 Task: Search one way flight ticket for 1 adult, 1 child, 1 infant in seat in premium economy from Los Angeles: Los Angeles International Airport to Indianapolis: Indianapolis International Airport on 8-5-2023. Choice of flights is Westjet. Number of bags: 2 checked bags. Price is upto 71000. Outbound departure time preference is 20:00.
Action: Mouse moved to (356, 139)
Screenshot: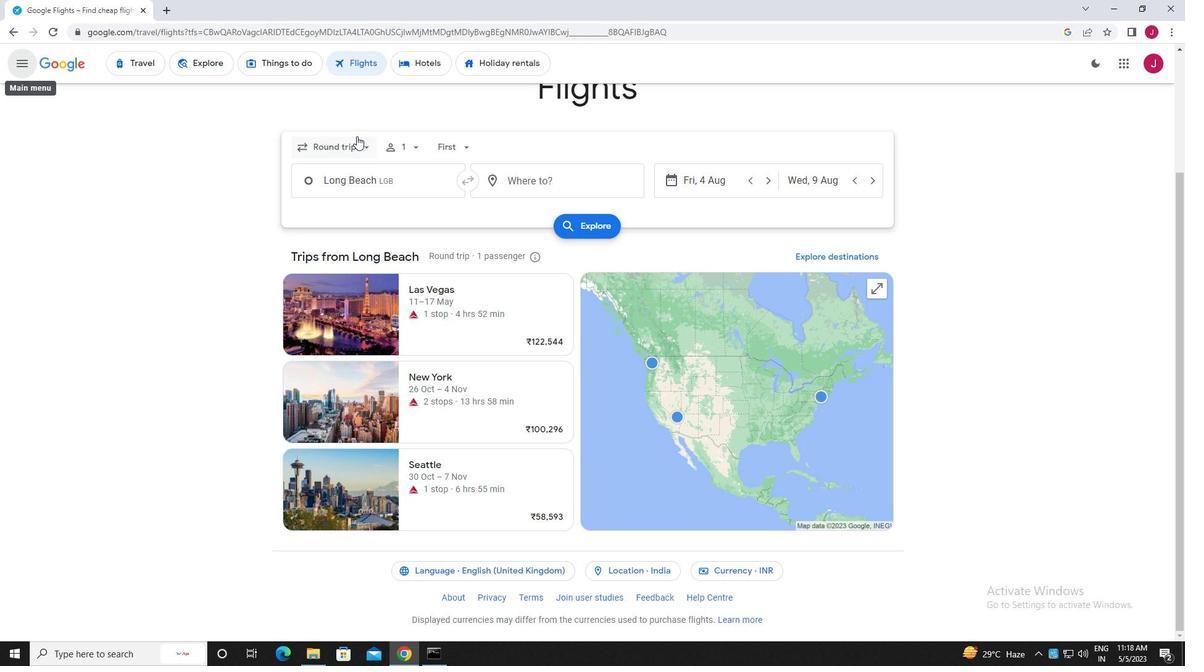 
Action: Mouse pressed left at (356, 139)
Screenshot: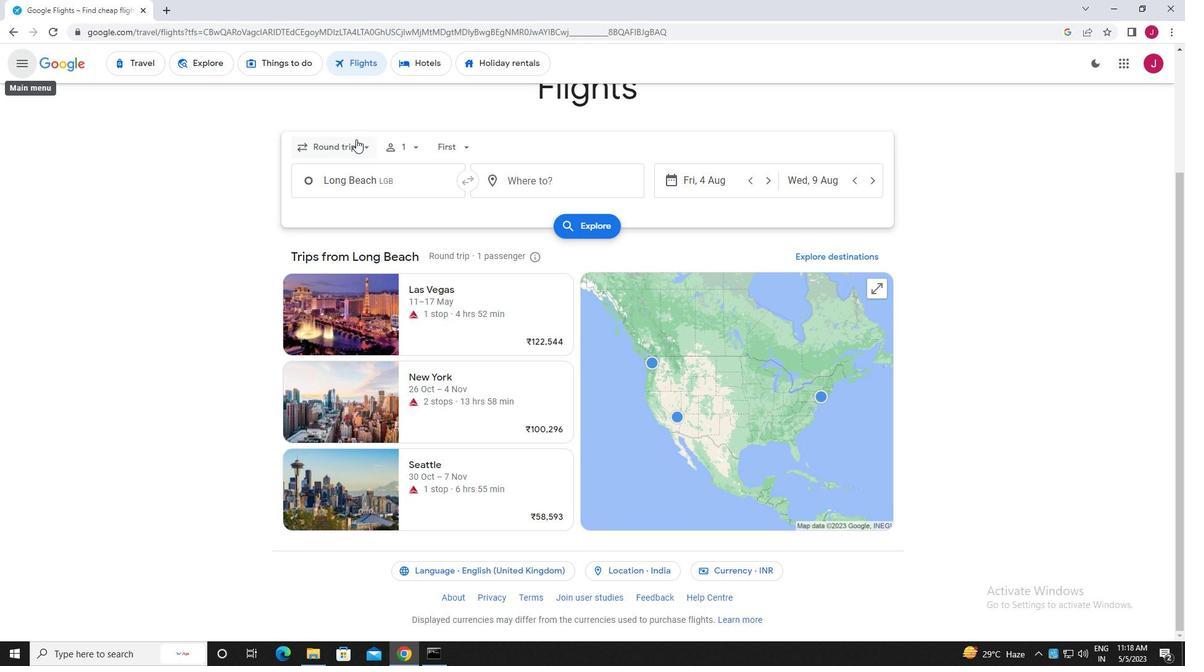 
Action: Mouse moved to (350, 203)
Screenshot: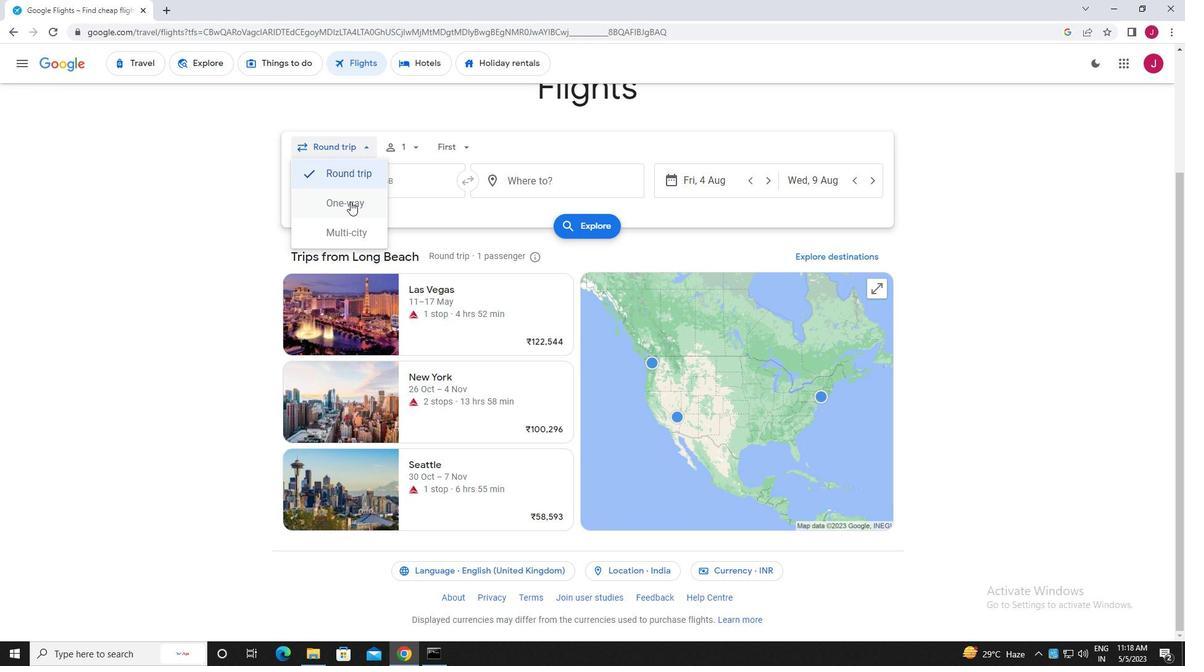 
Action: Mouse pressed left at (350, 203)
Screenshot: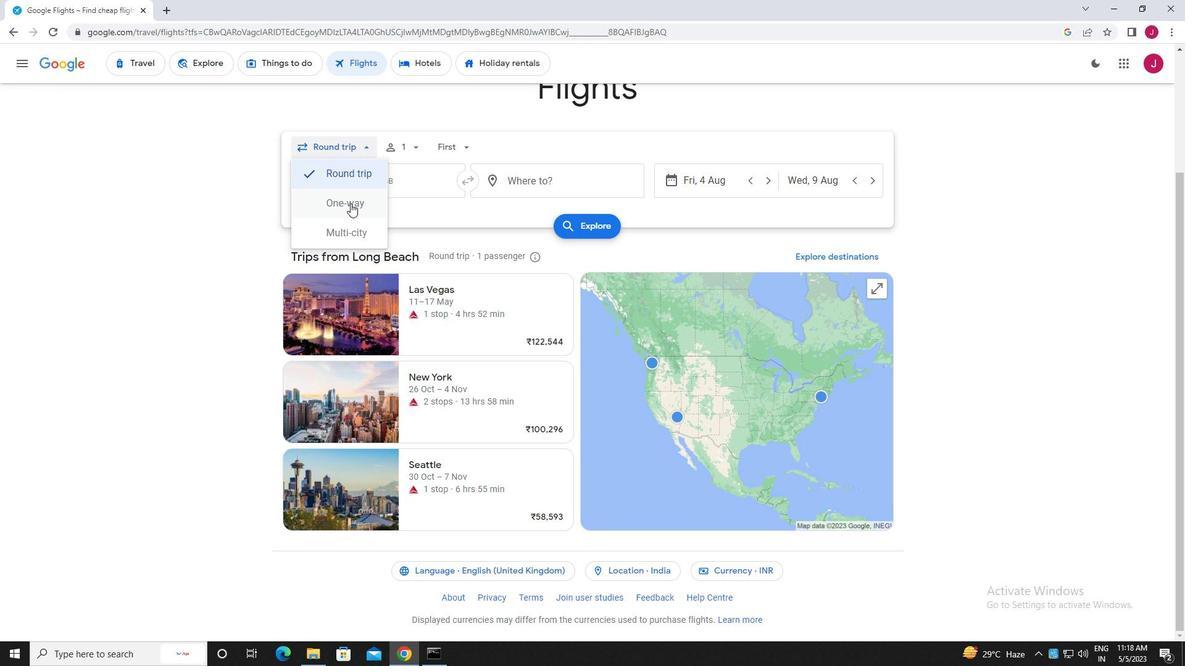 
Action: Mouse moved to (411, 145)
Screenshot: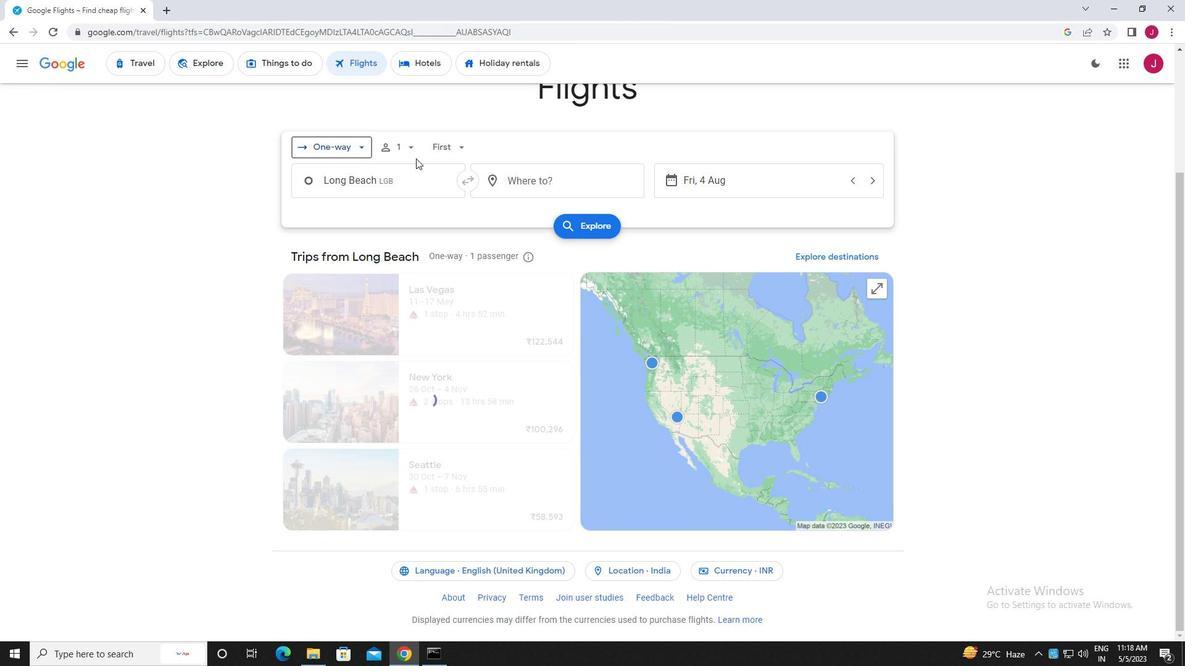 
Action: Mouse pressed left at (411, 145)
Screenshot: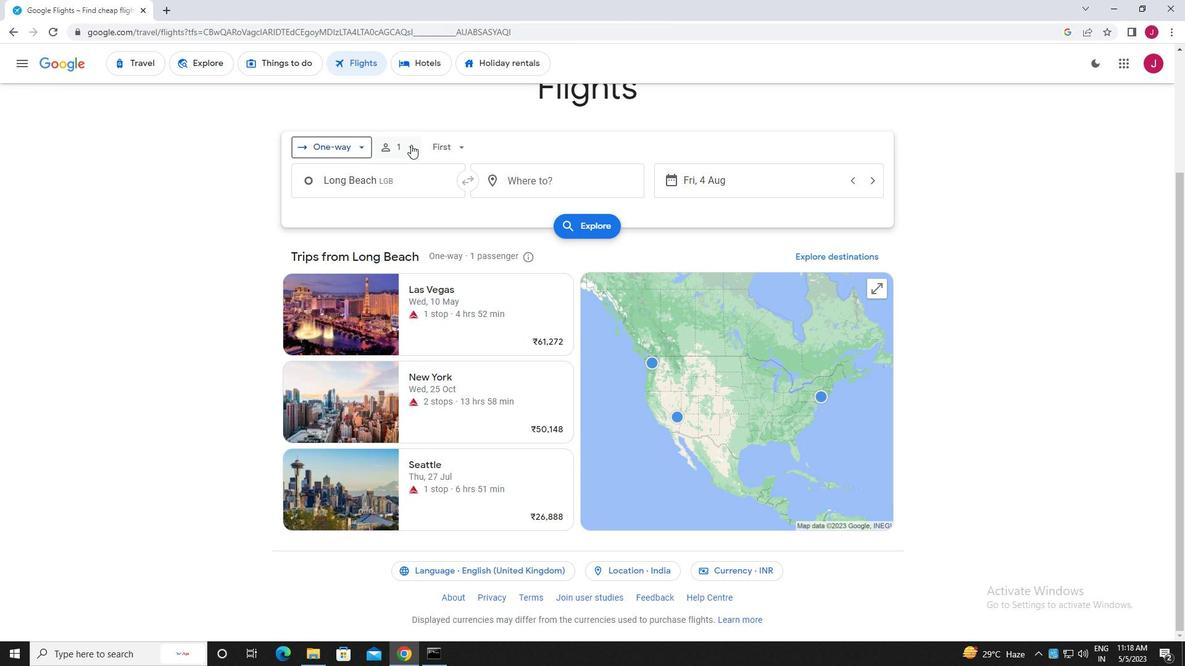 
Action: Mouse moved to (500, 211)
Screenshot: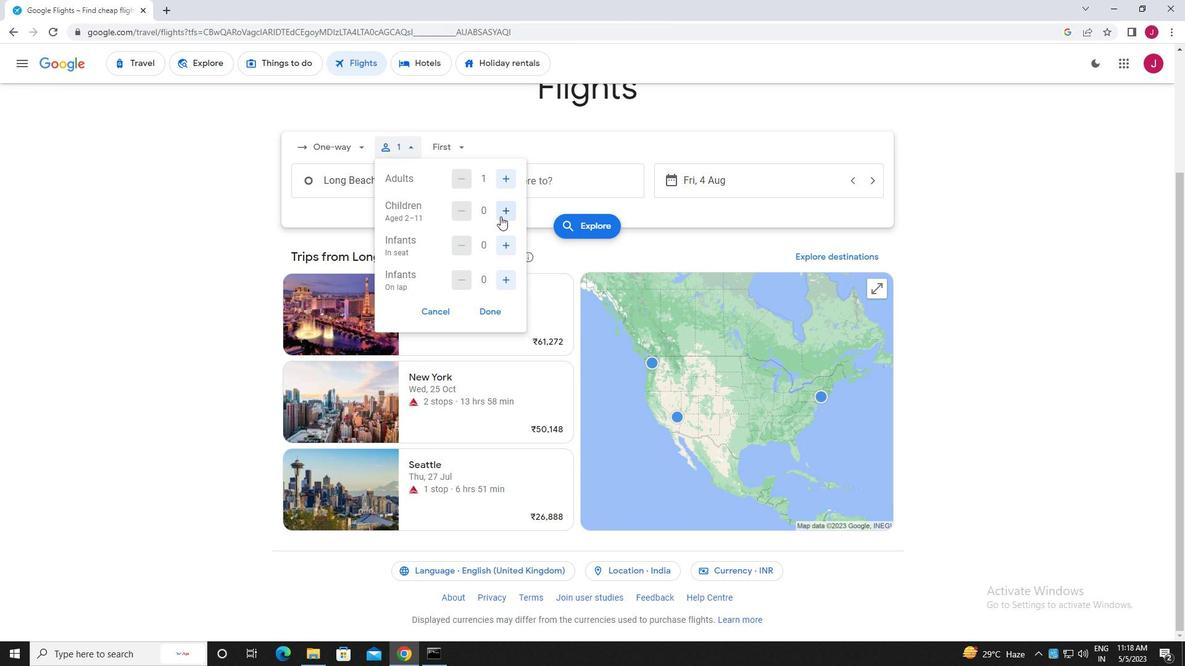 
Action: Mouse pressed left at (500, 211)
Screenshot: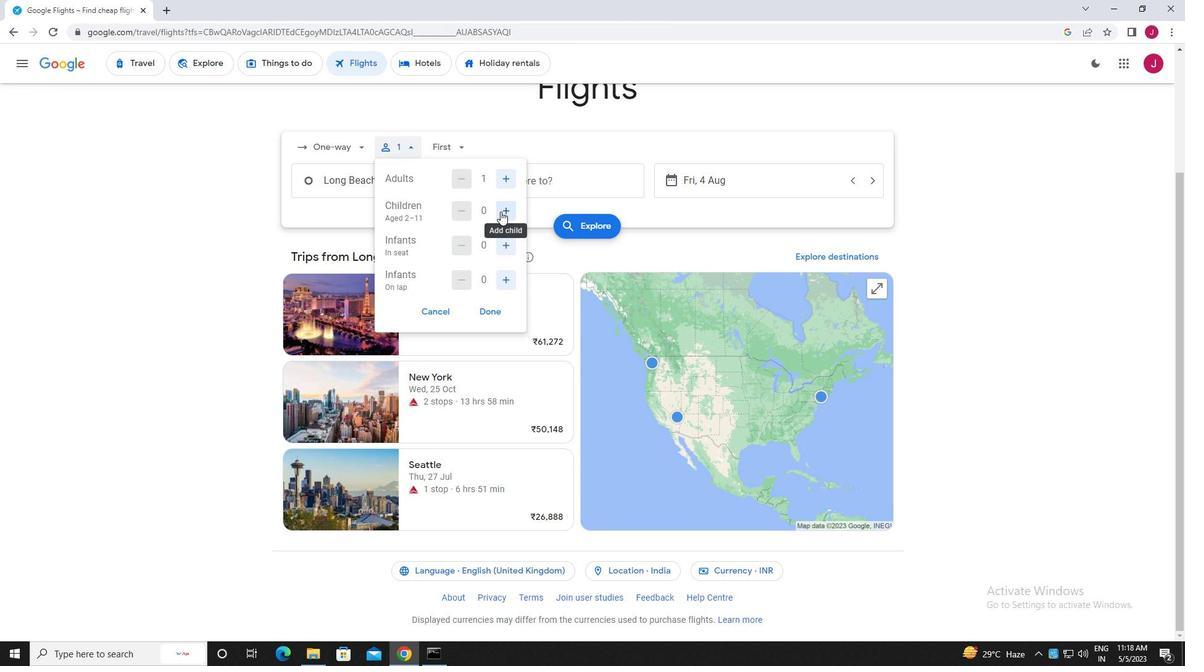 
Action: Mouse moved to (507, 245)
Screenshot: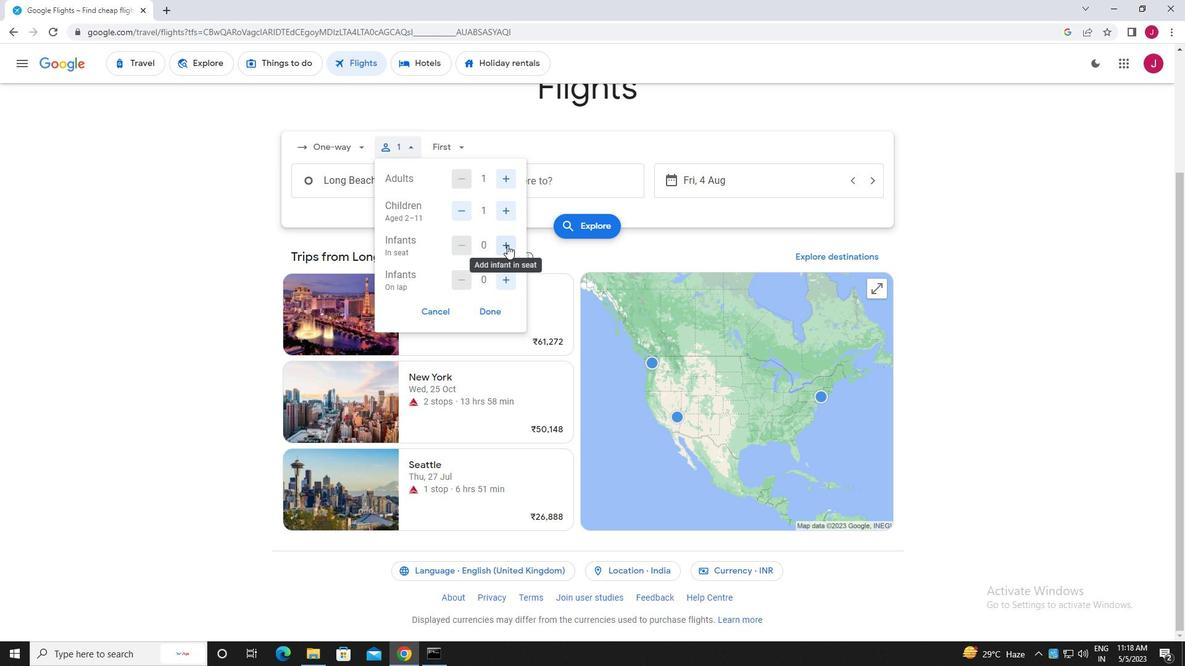 
Action: Mouse pressed left at (507, 245)
Screenshot: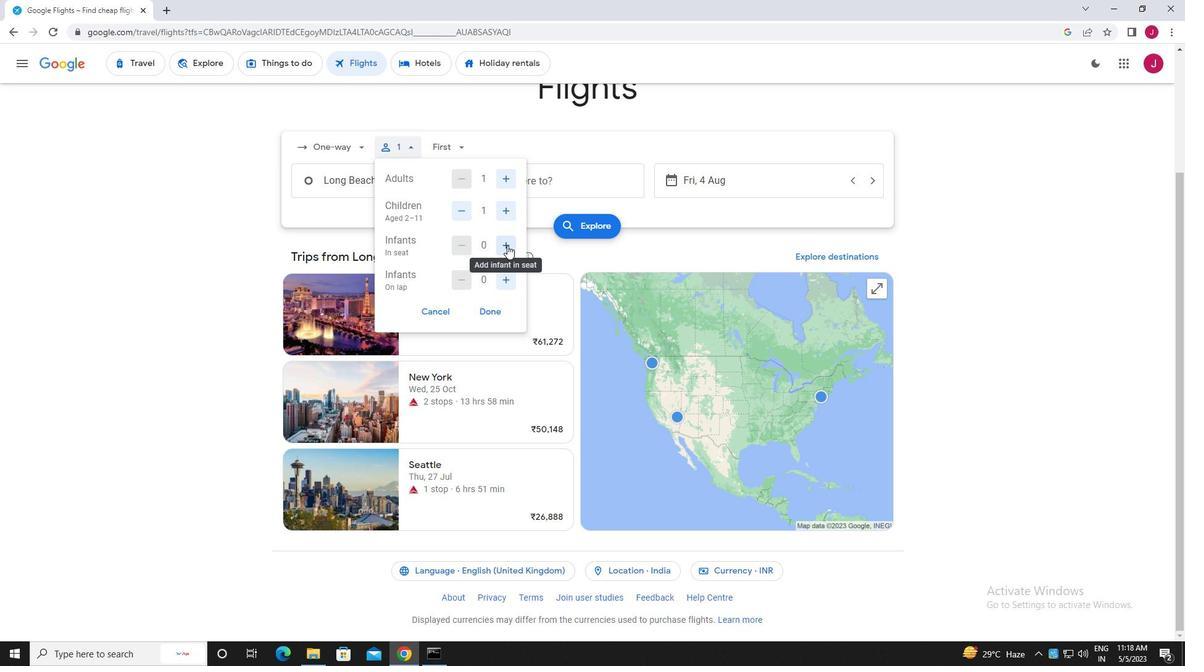 
Action: Mouse moved to (491, 306)
Screenshot: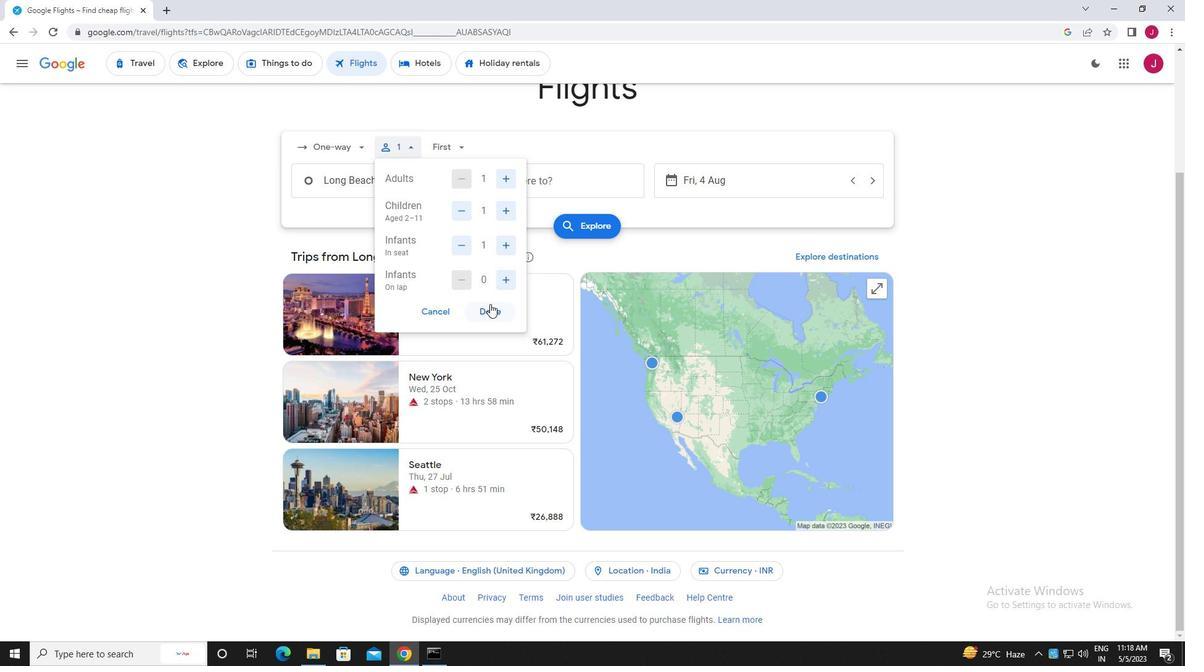
Action: Mouse pressed left at (491, 306)
Screenshot: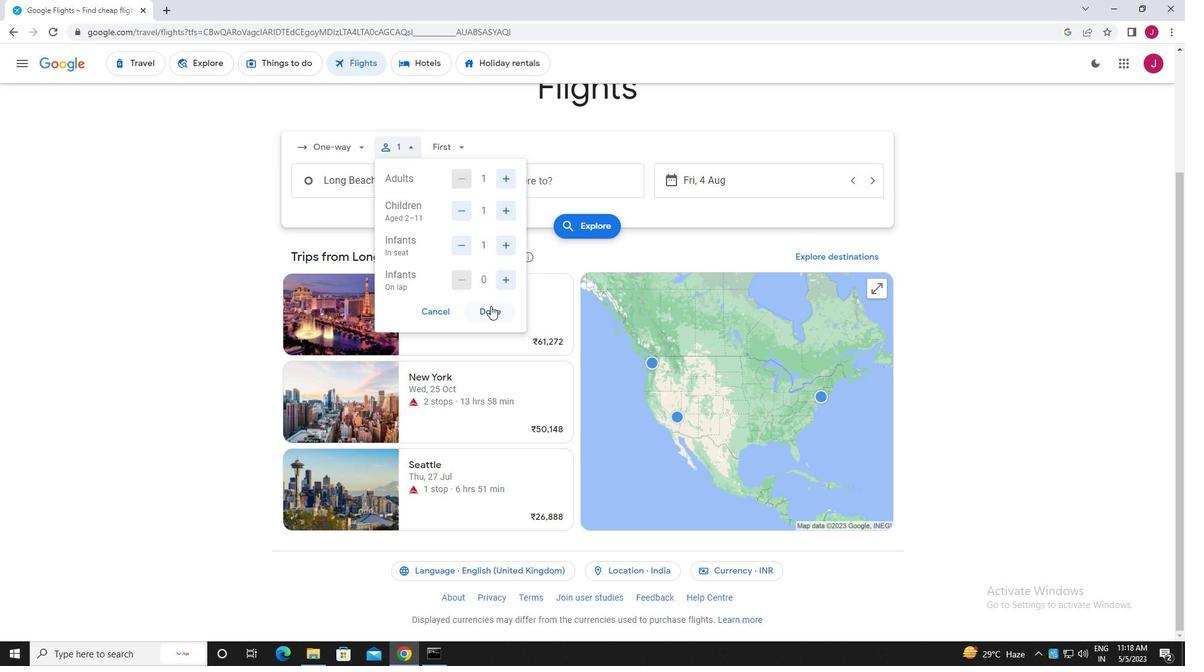 
Action: Mouse moved to (443, 151)
Screenshot: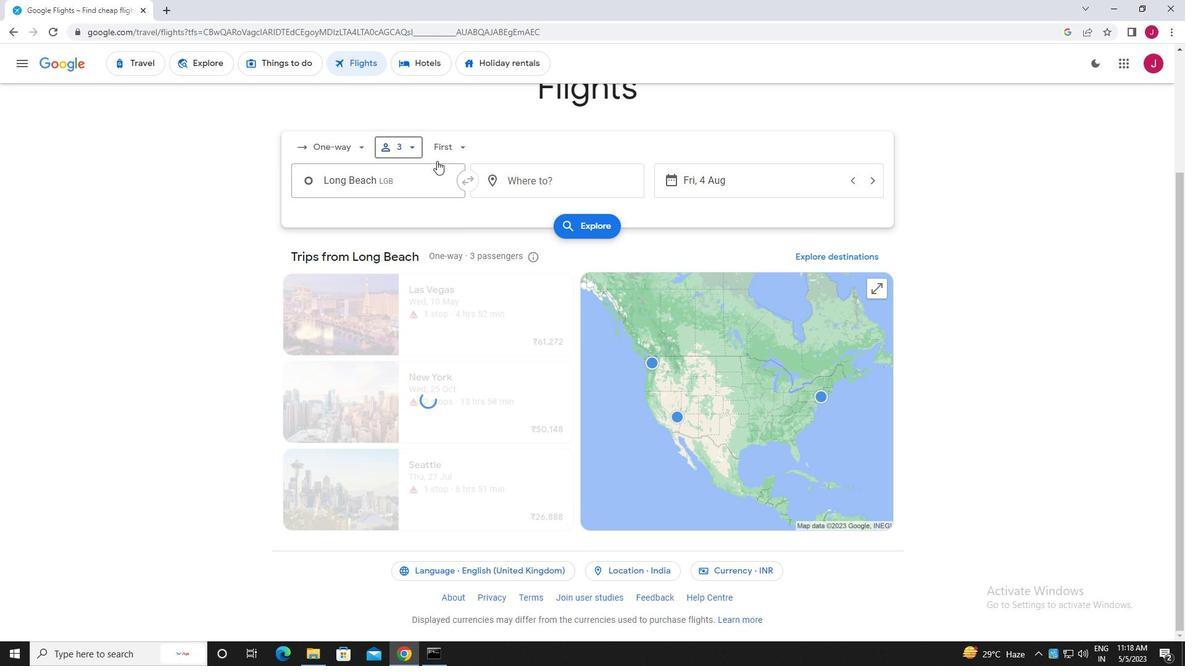 
Action: Mouse pressed left at (443, 151)
Screenshot: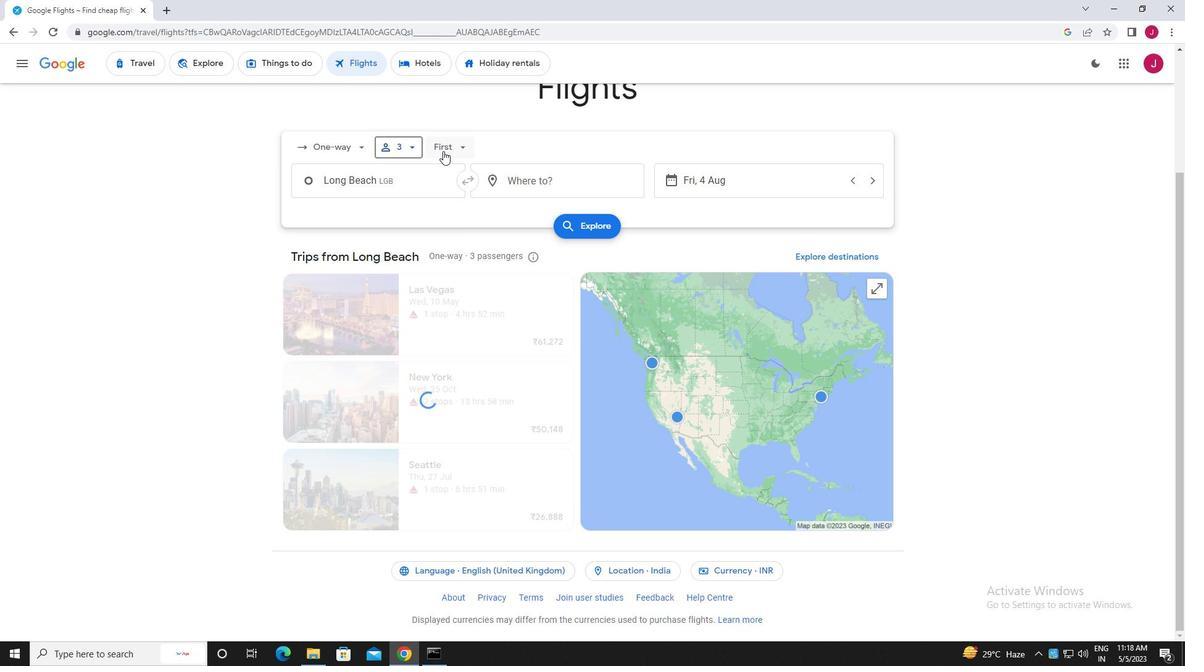
Action: Mouse moved to (477, 208)
Screenshot: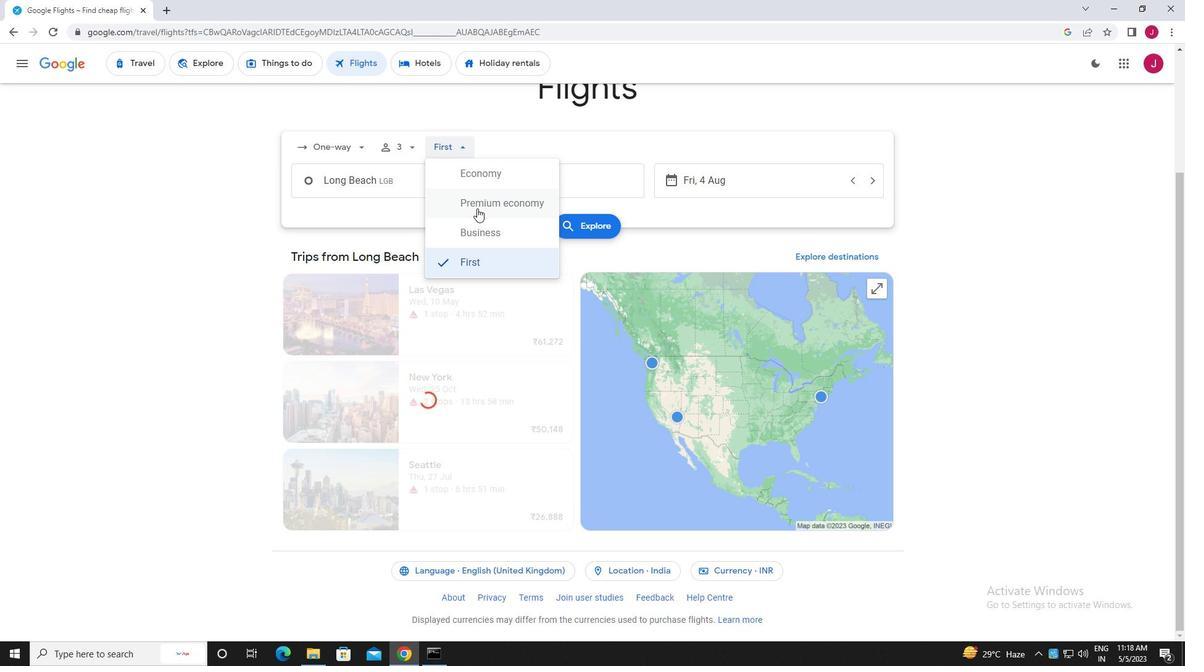 
Action: Mouse pressed left at (477, 208)
Screenshot: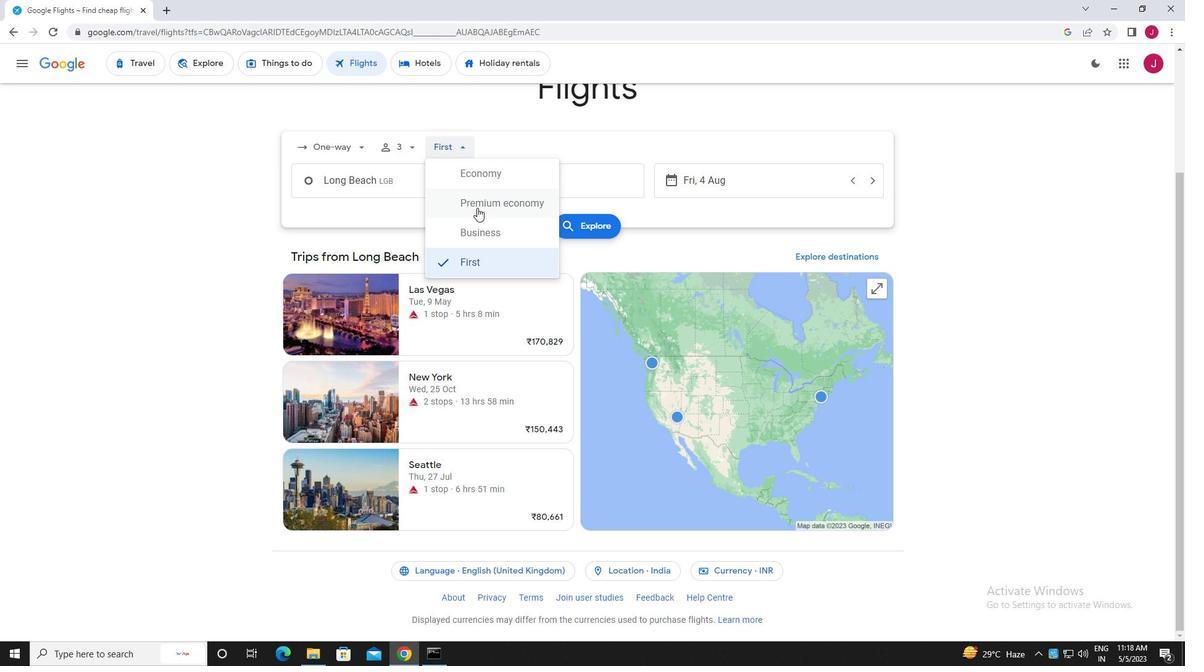 
Action: Mouse moved to (376, 179)
Screenshot: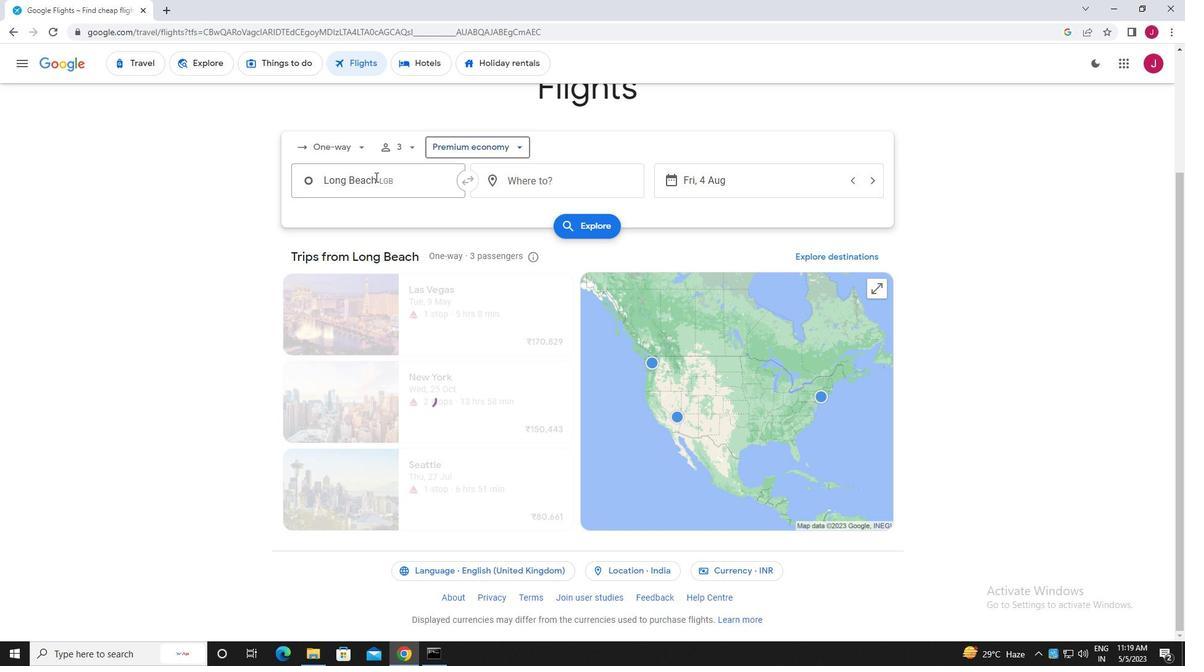 
Action: Mouse pressed left at (376, 179)
Screenshot: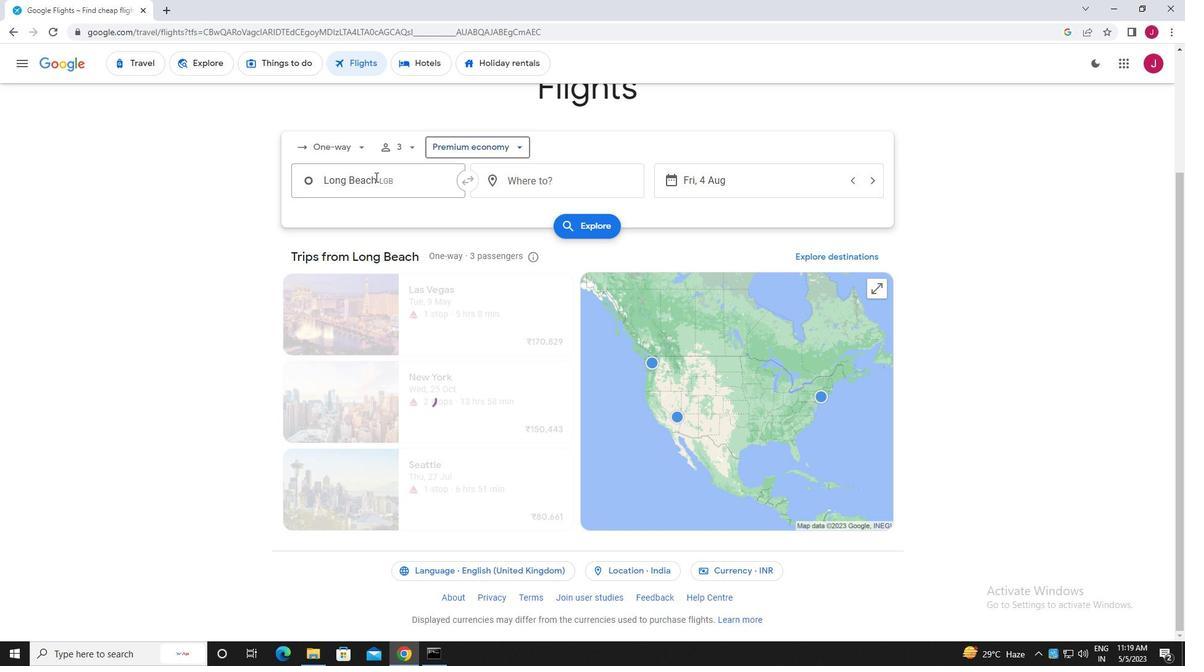 
Action: Mouse moved to (375, 180)
Screenshot: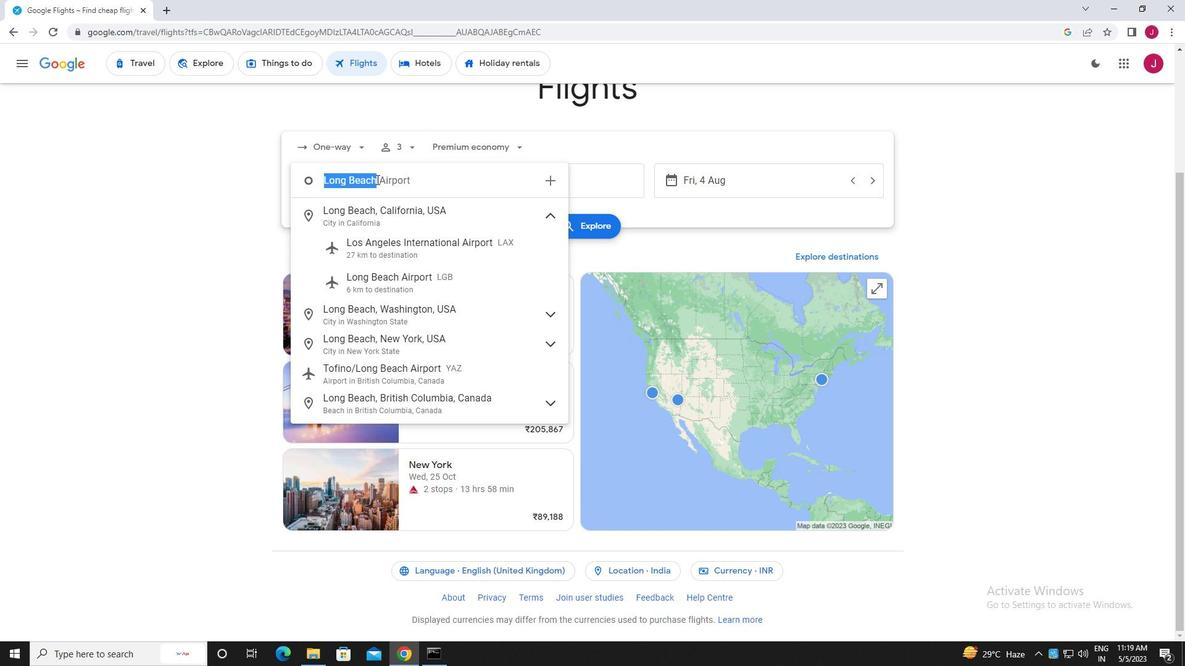 
Action: Key pressed los<Key.space>angles
Screenshot: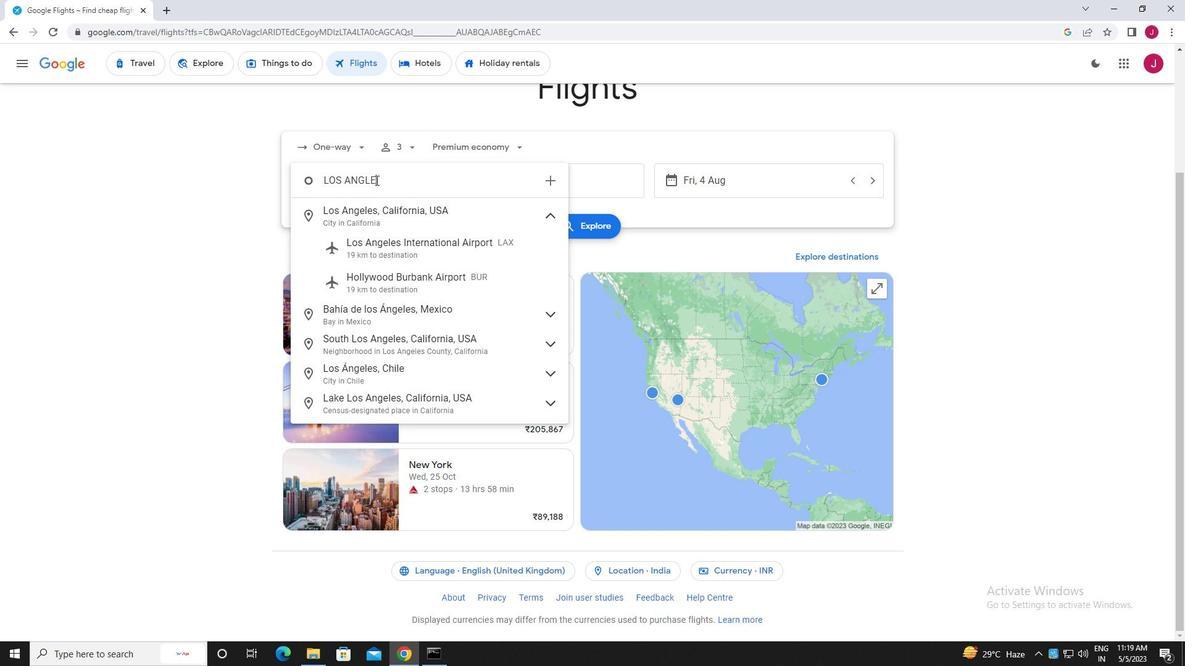 
Action: Mouse moved to (430, 249)
Screenshot: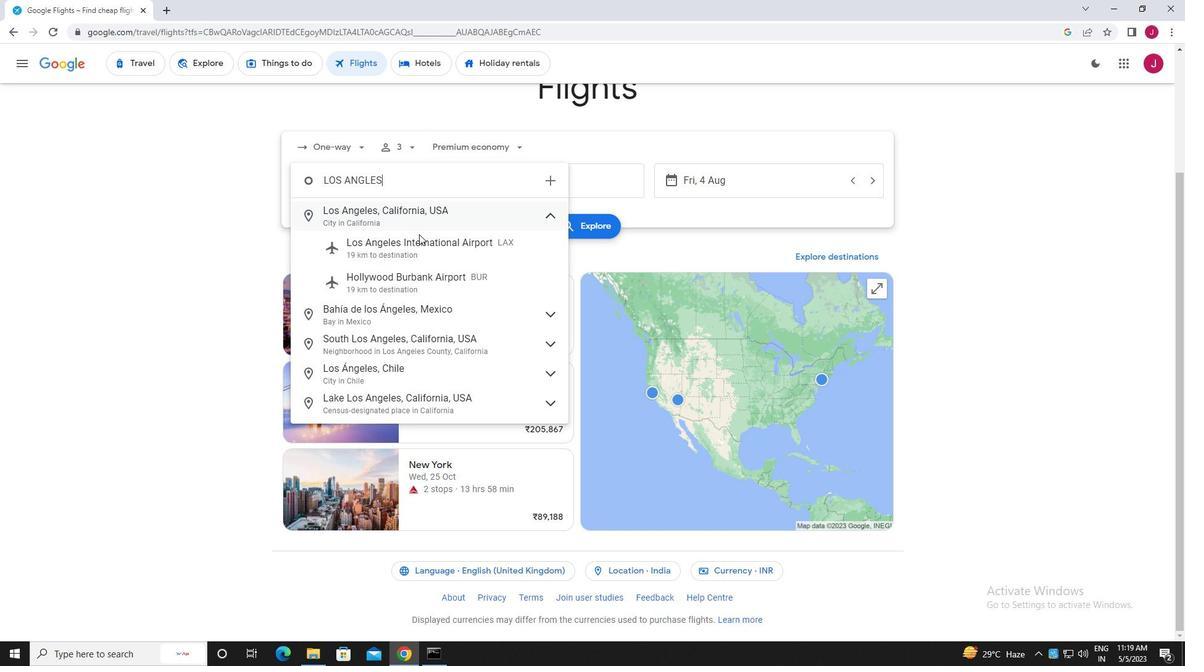 
Action: Mouse pressed left at (430, 249)
Screenshot: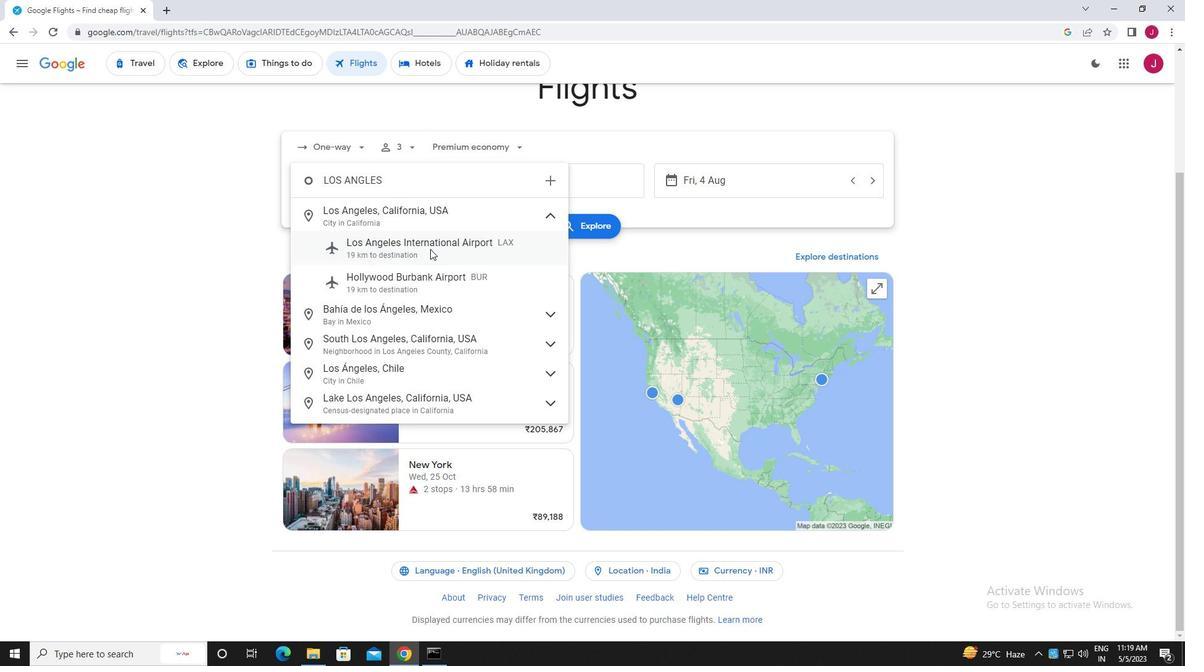 
Action: Mouse moved to (564, 181)
Screenshot: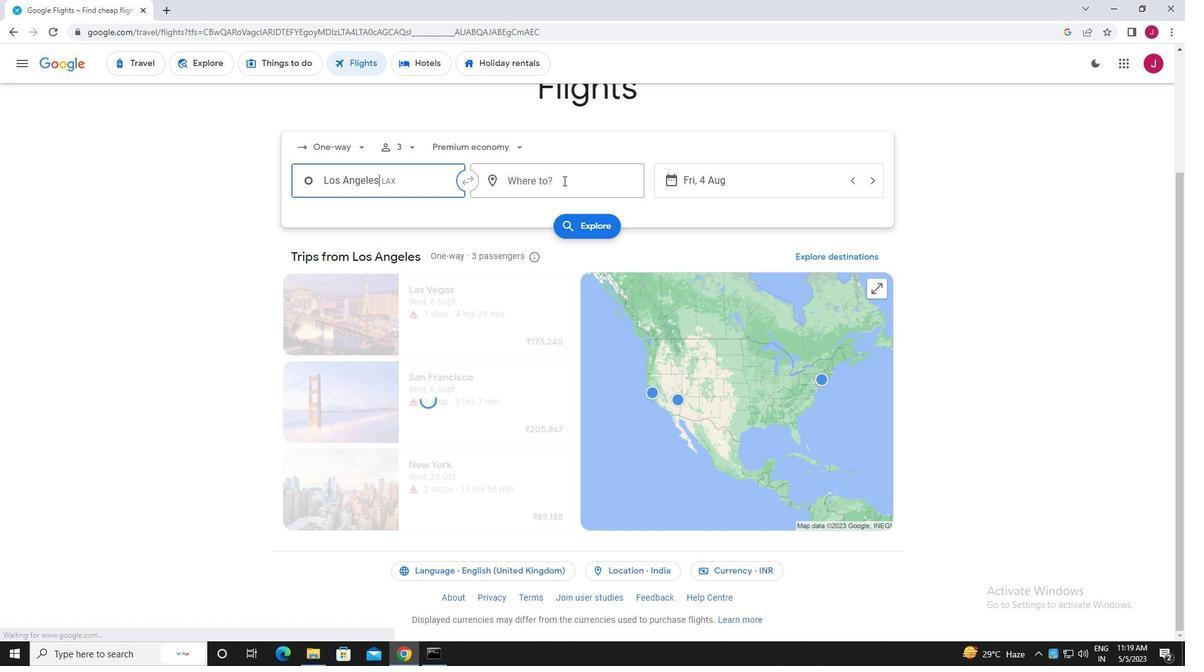 
Action: Mouse pressed left at (564, 181)
Screenshot: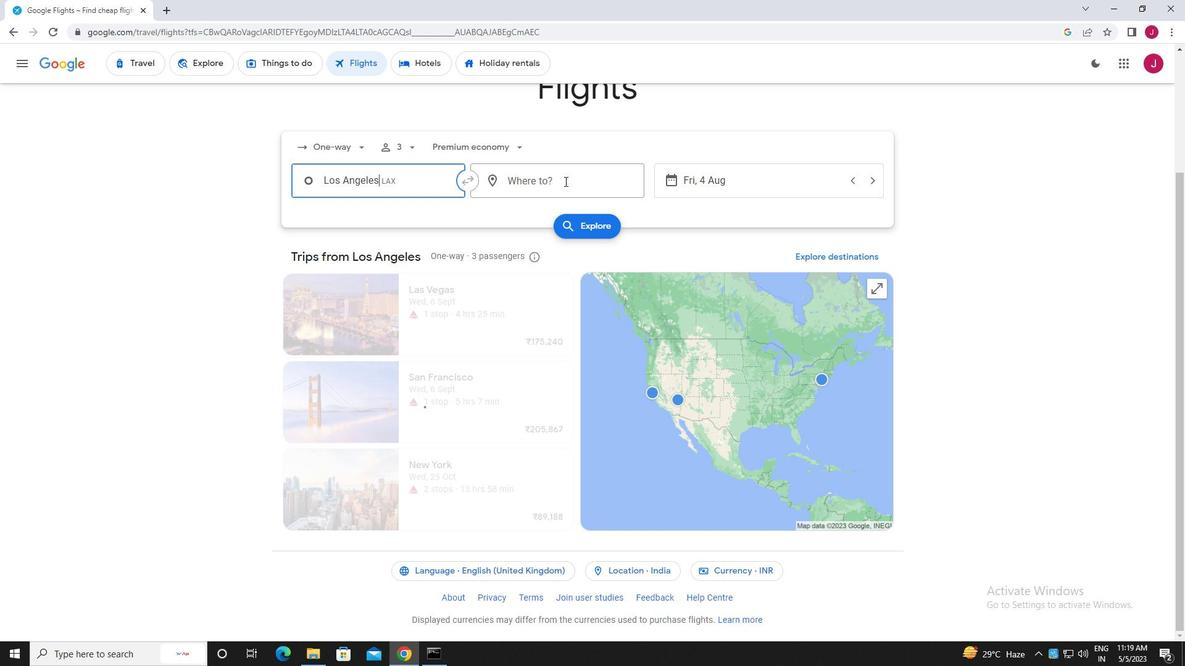 
Action: Key pressed raleigh
Screenshot: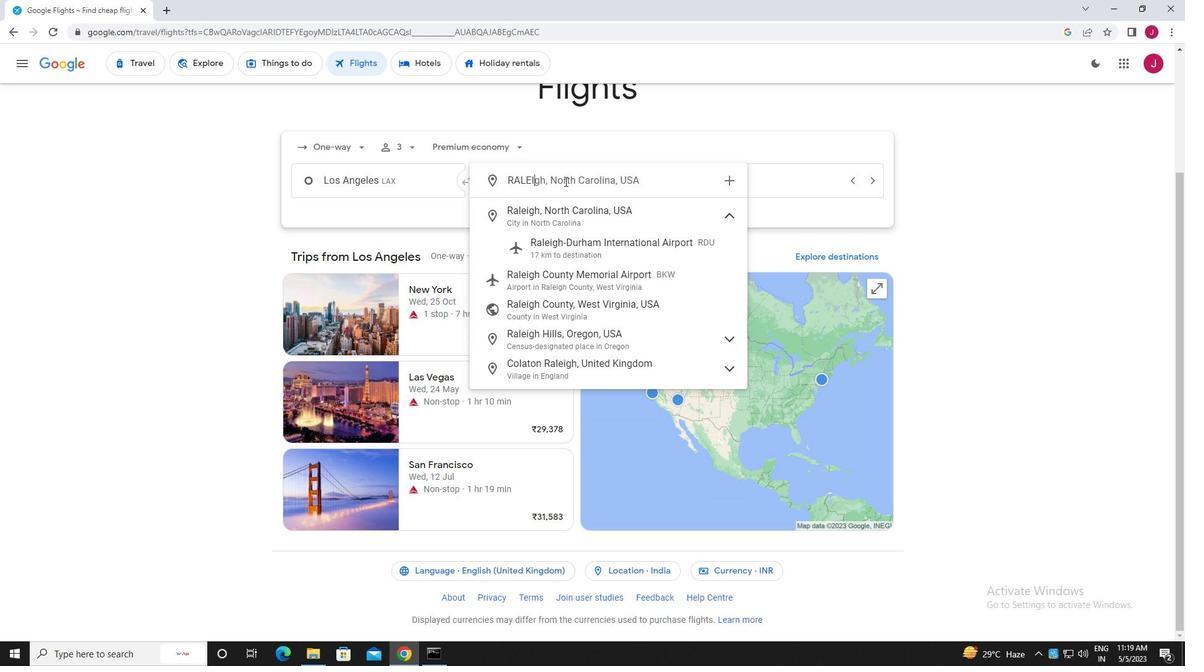 
Action: Mouse moved to (587, 248)
Screenshot: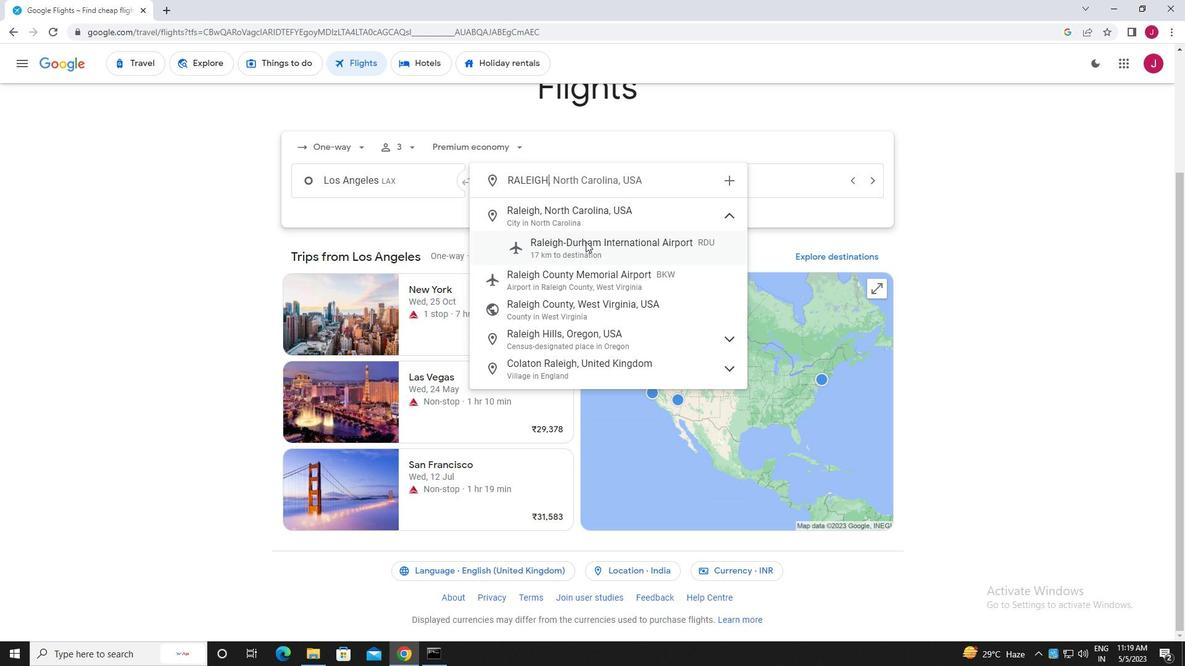 
Action: Mouse pressed left at (587, 248)
Screenshot: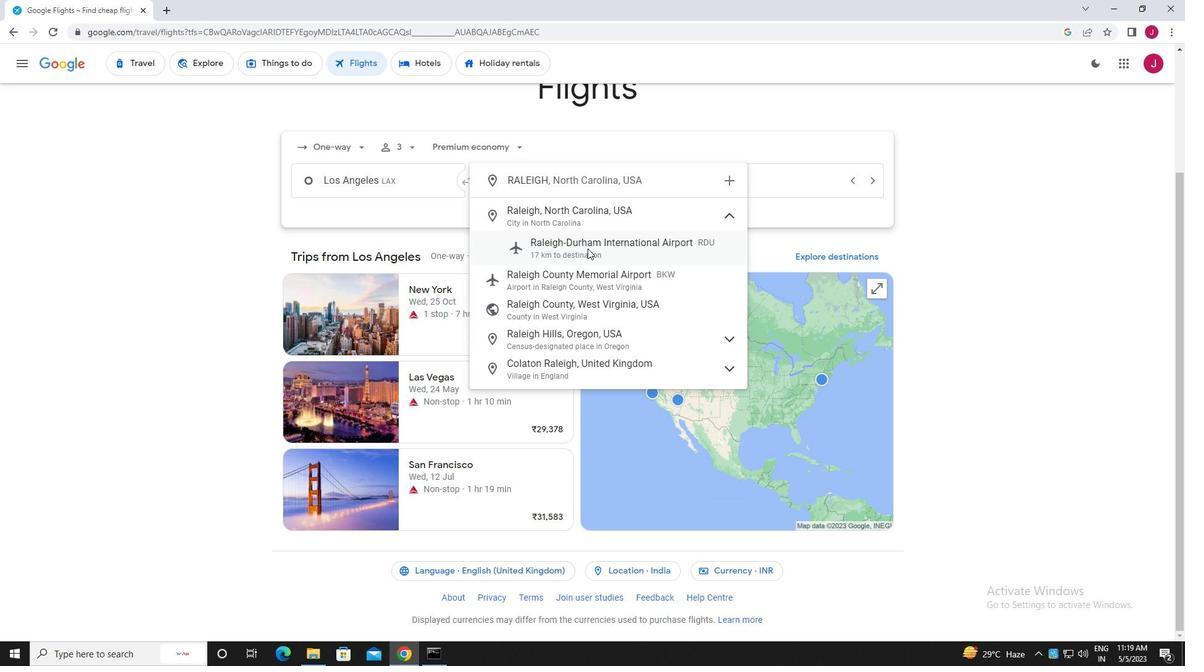 
Action: Mouse moved to (715, 185)
Screenshot: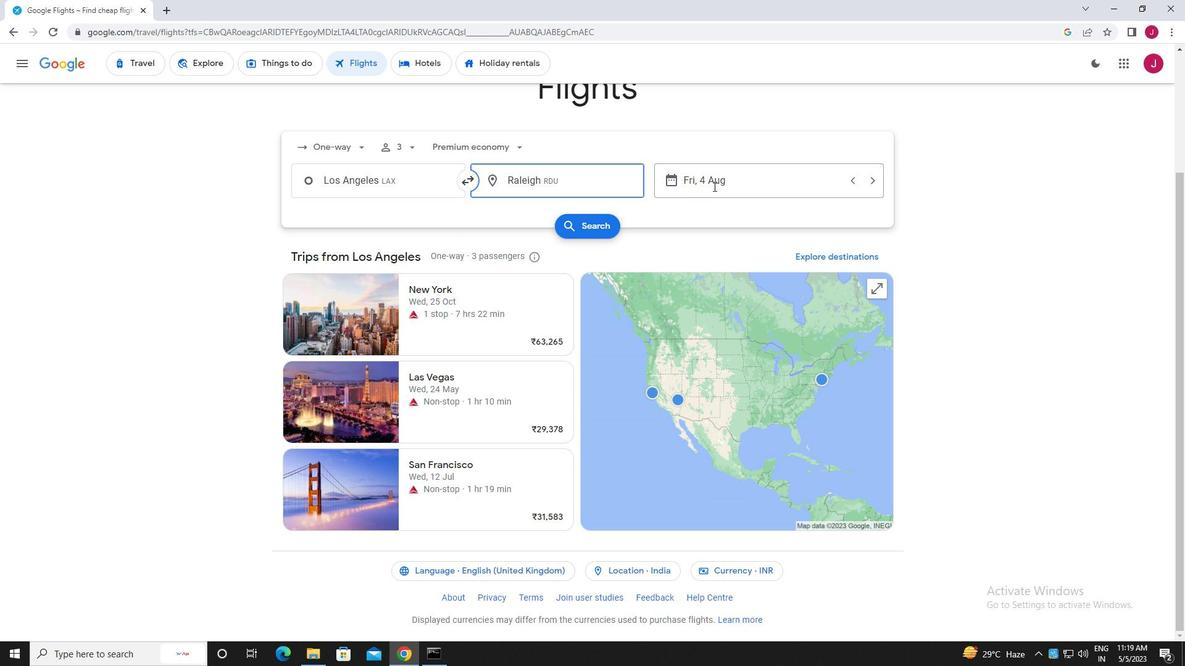 
Action: Mouse pressed left at (715, 185)
Screenshot: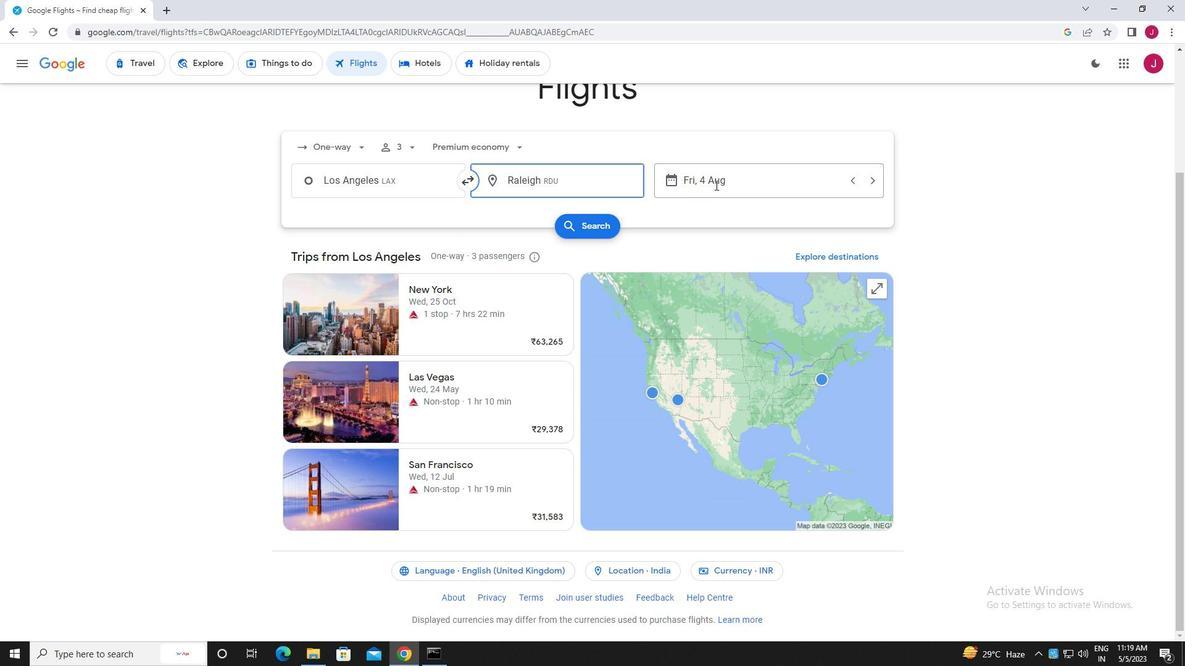 
Action: Mouse moved to (617, 282)
Screenshot: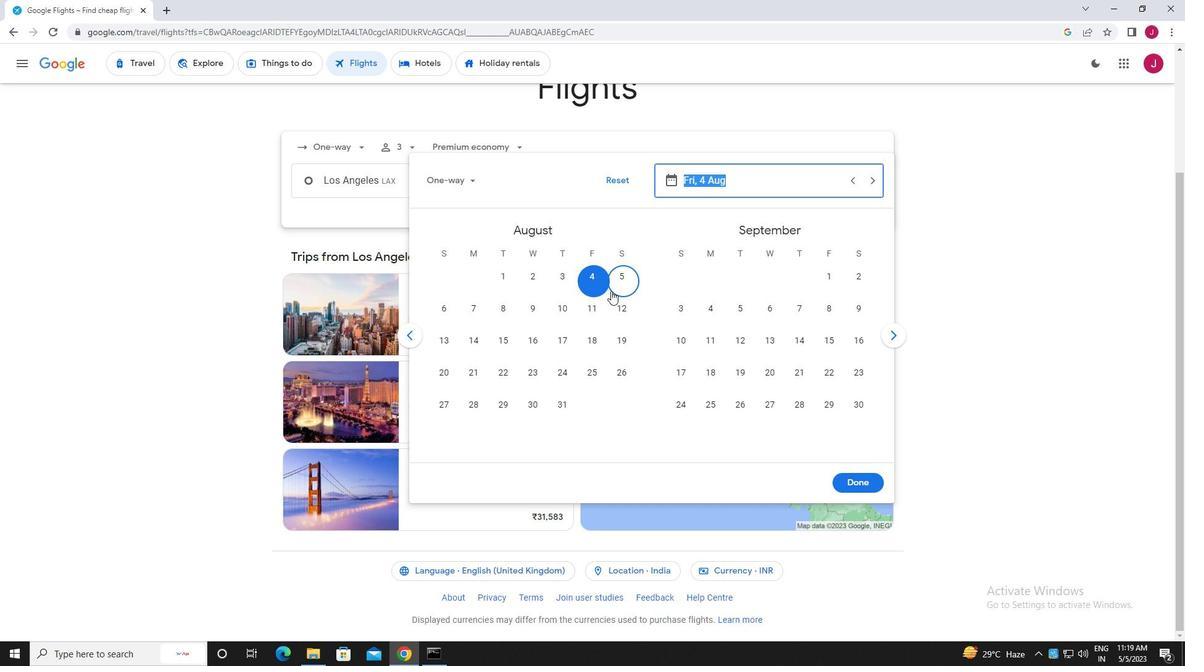 
Action: Mouse pressed left at (617, 282)
Screenshot: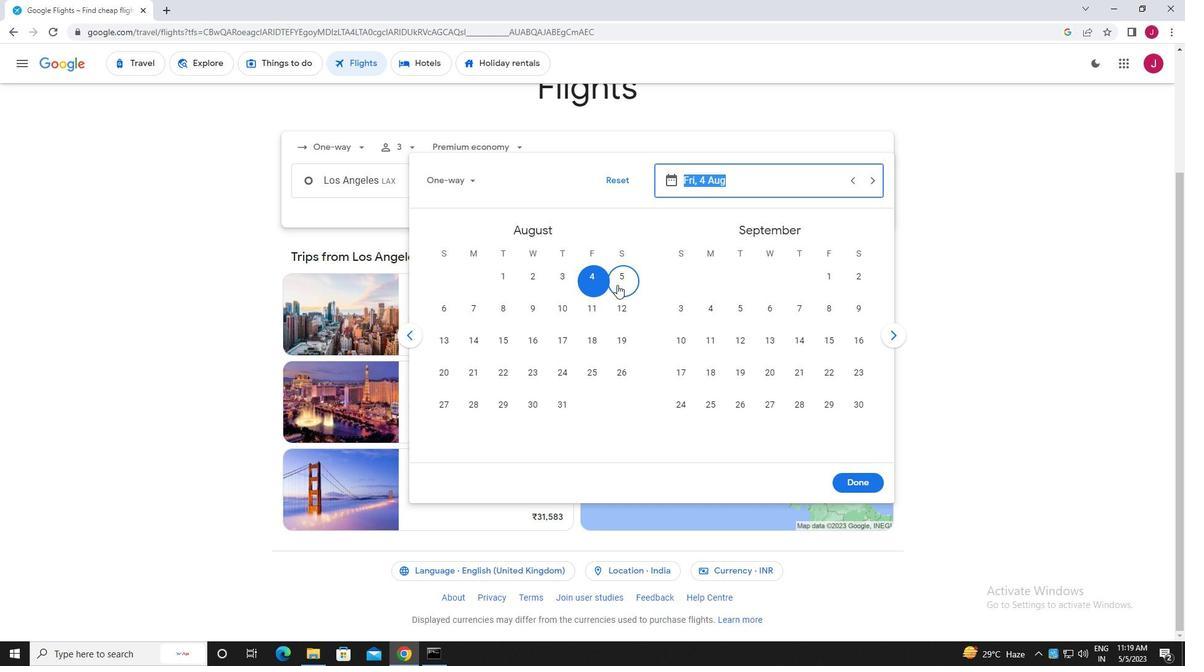 
Action: Mouse moved to (845, 480)
Screenshot: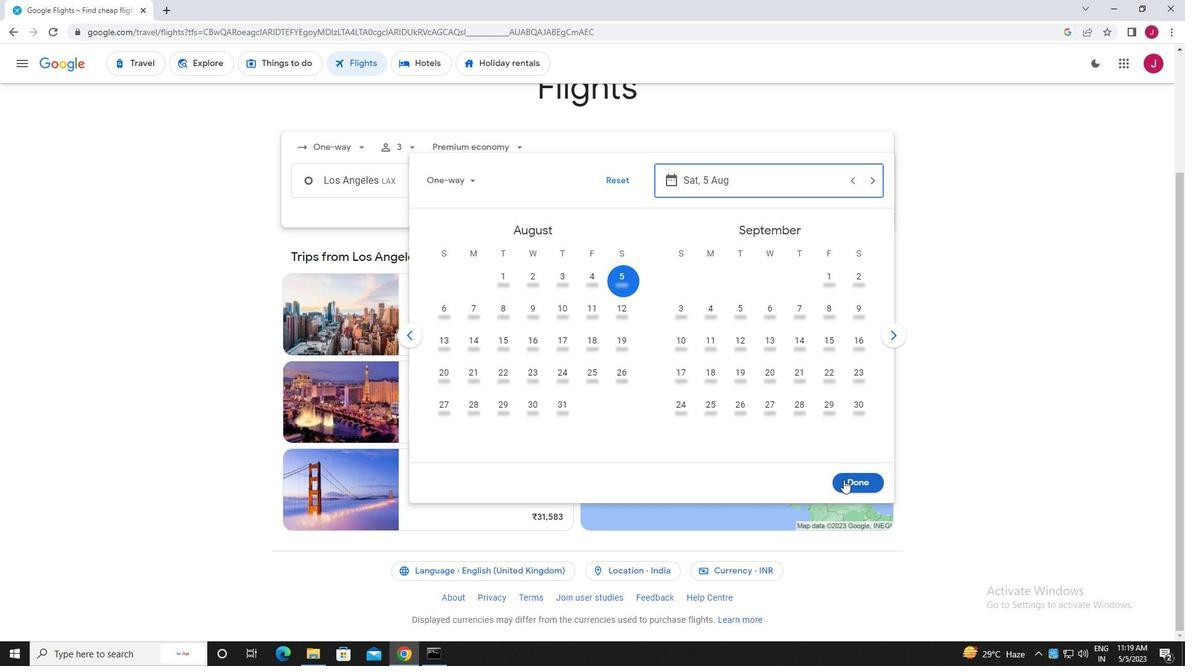 
Action: Mouse pressed left at (845, 480)
Screenshot: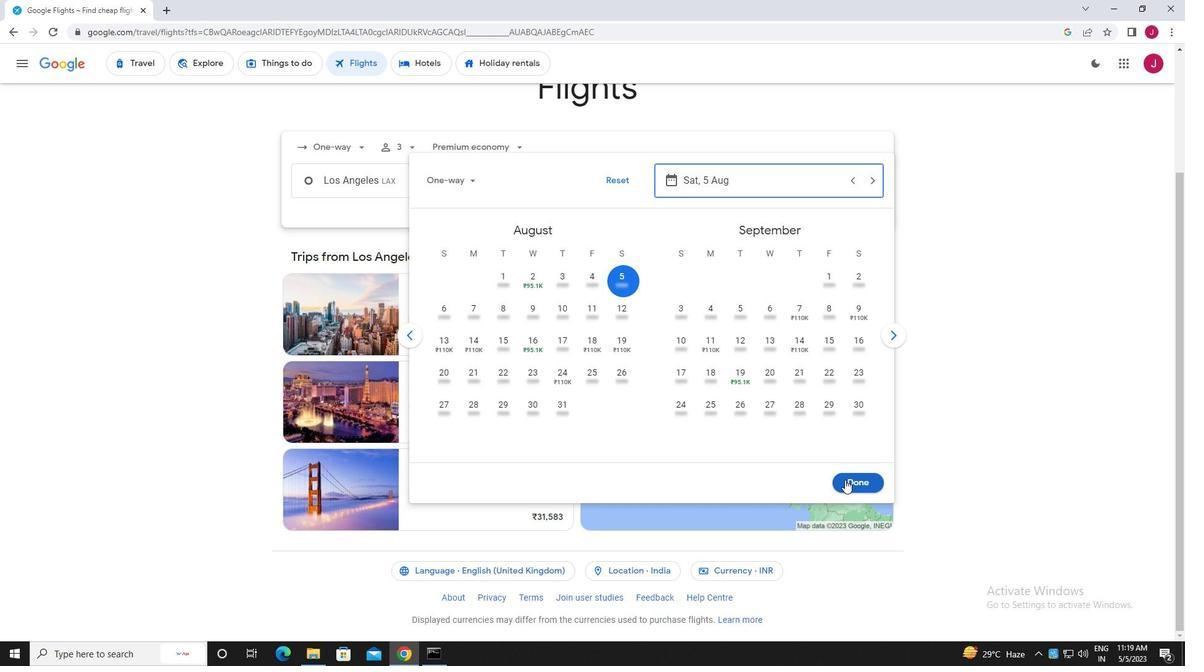 
Action: Mouse moved to (601, 229)
Screenshot: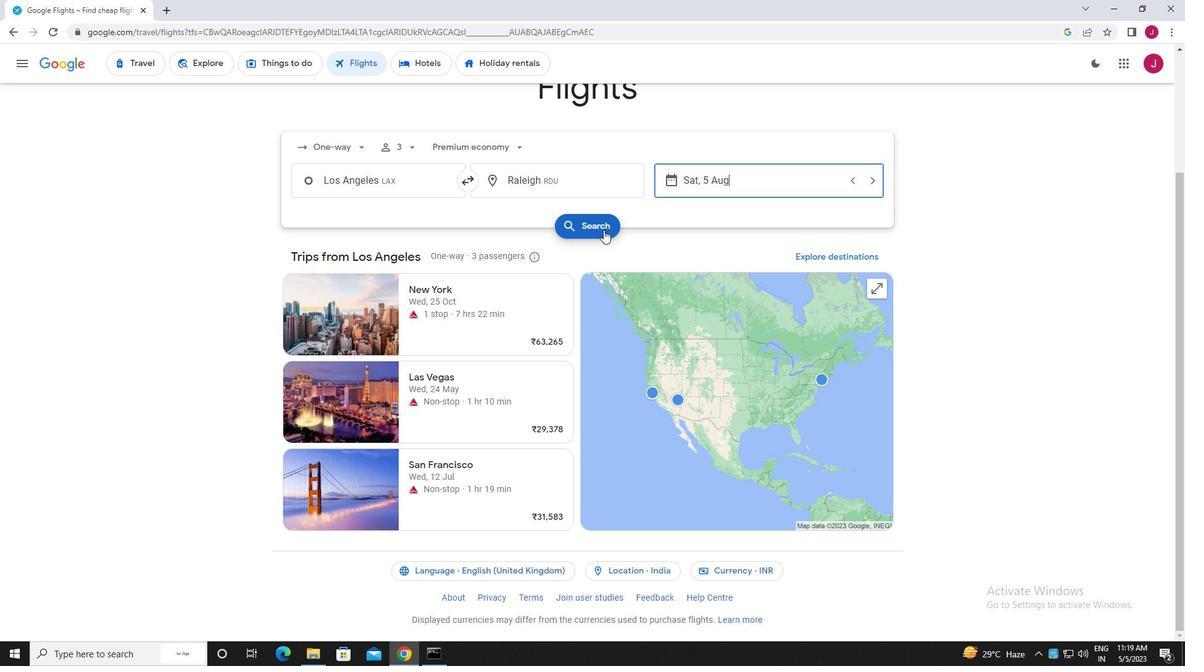 
Action: Mouse pressed left at (601, 229)
Screenshot: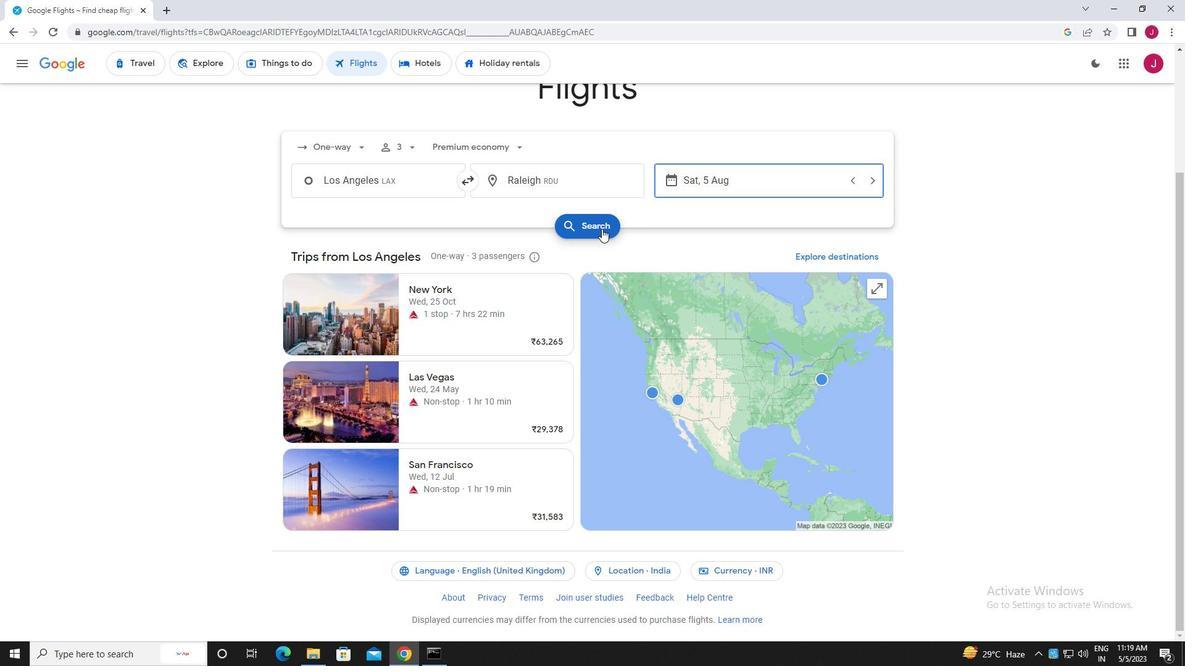 
Action: Mouse moved to (309, 177)
Screenshot: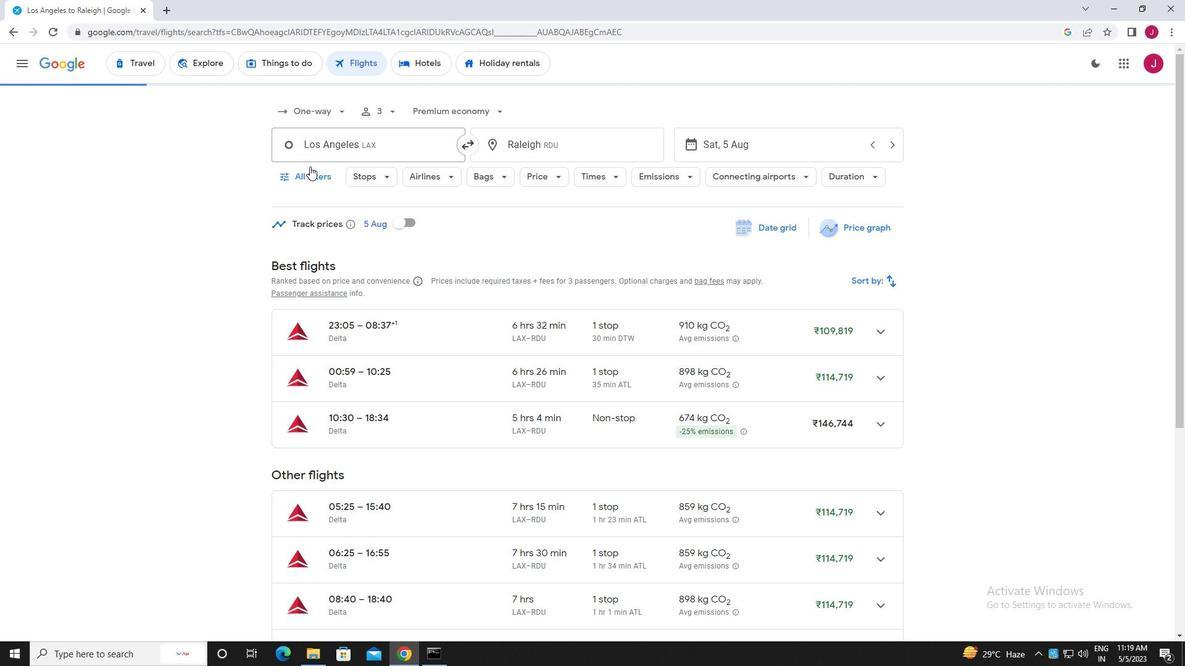 
Action: Mouse pressed left at (309, 177)
Screenshot: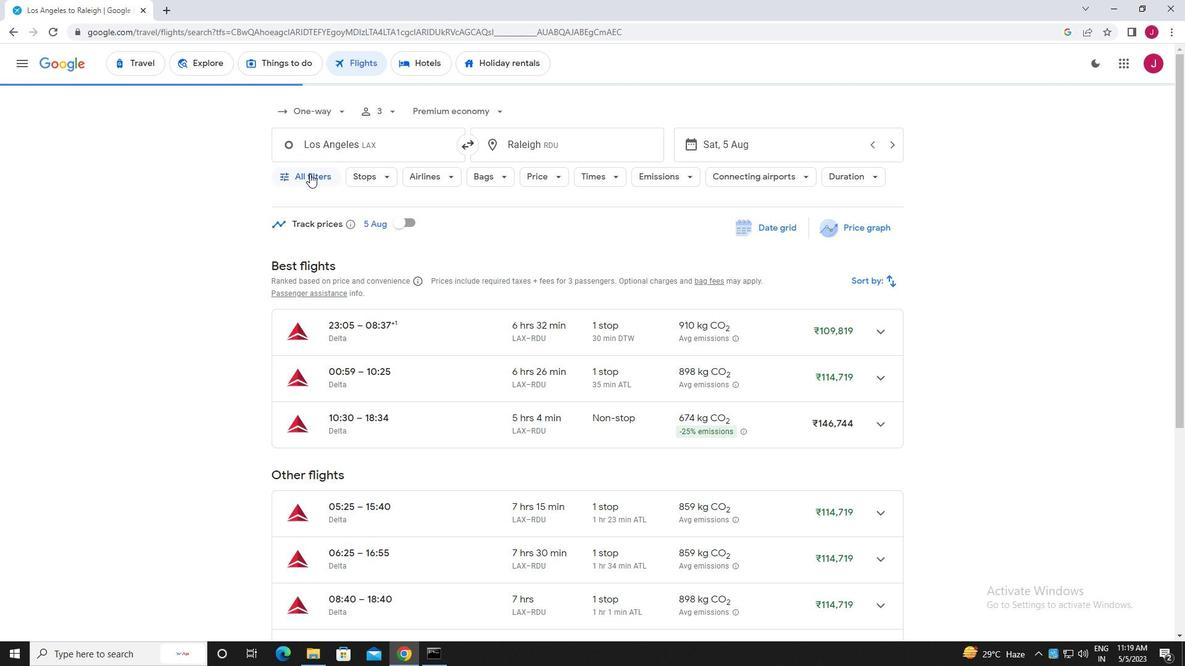 
Action: Mouse moved to (374, 253)
Screenshot: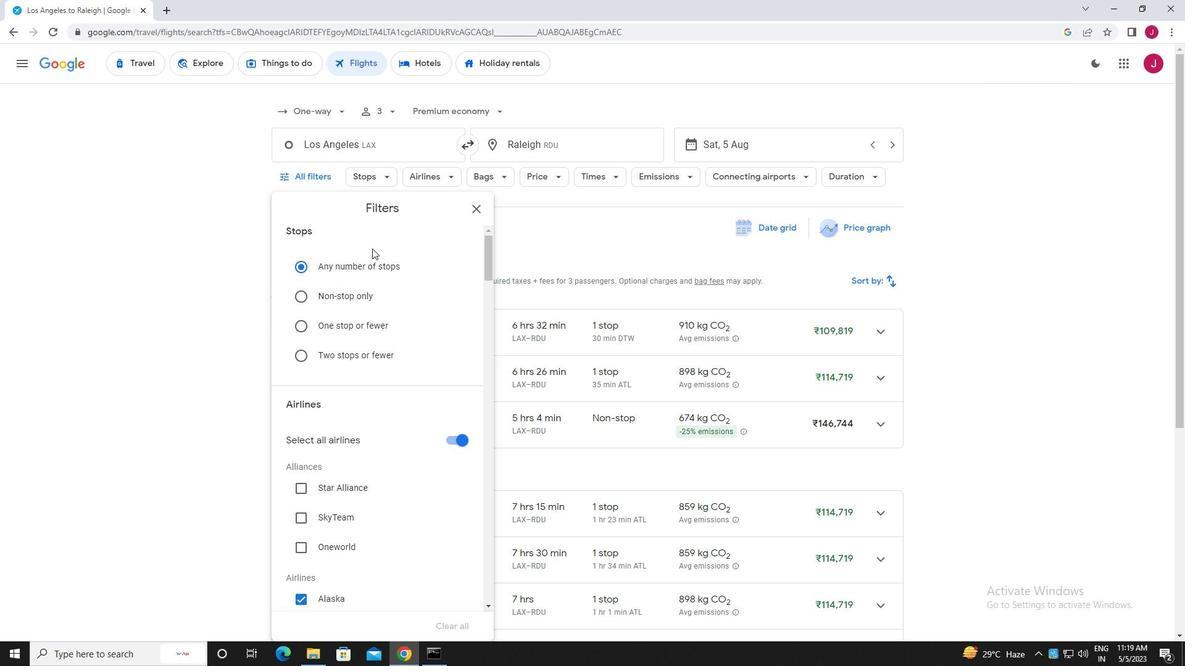 
Action: Mouse scrolled (374, 252) with delta (0, 0)
Screenshot: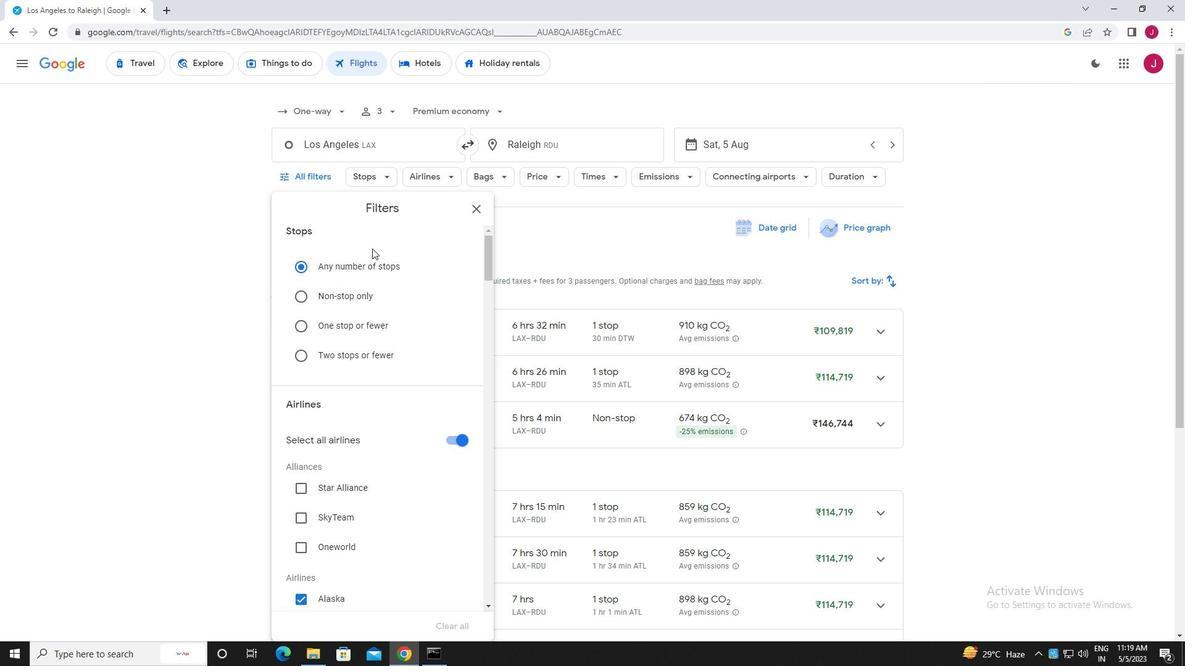 
Action: Mouse moved to (375, 254)
Screenshot: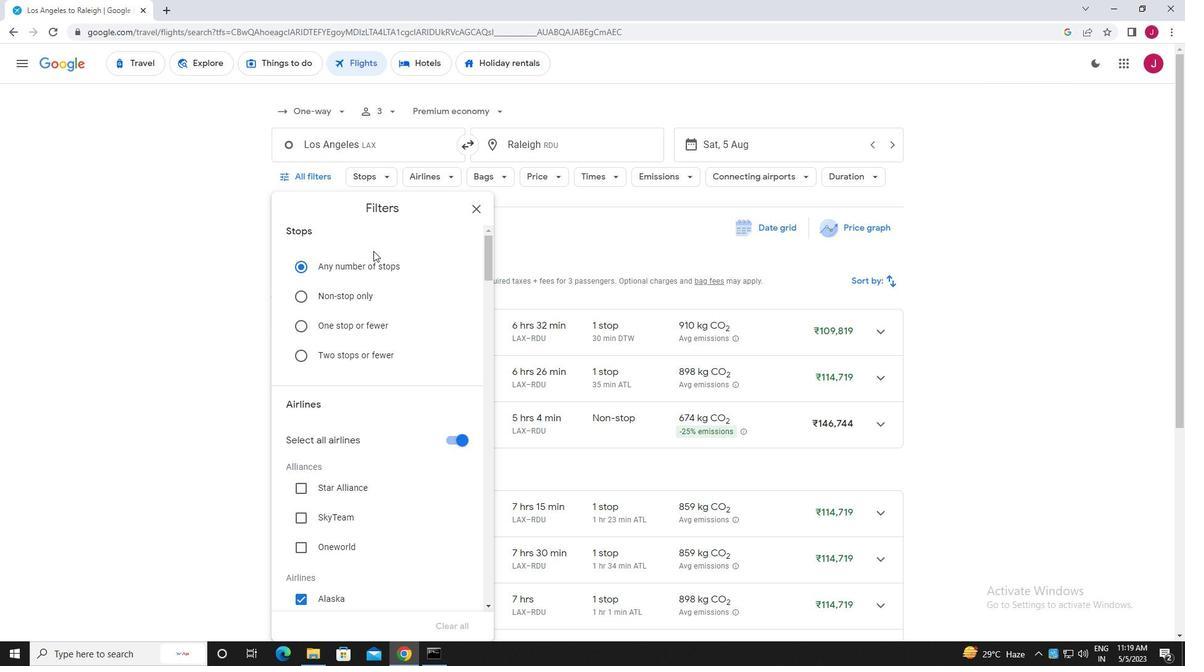 
Action: Mouse scrolled (375, 254) with delta (0, 0)
Screenshot: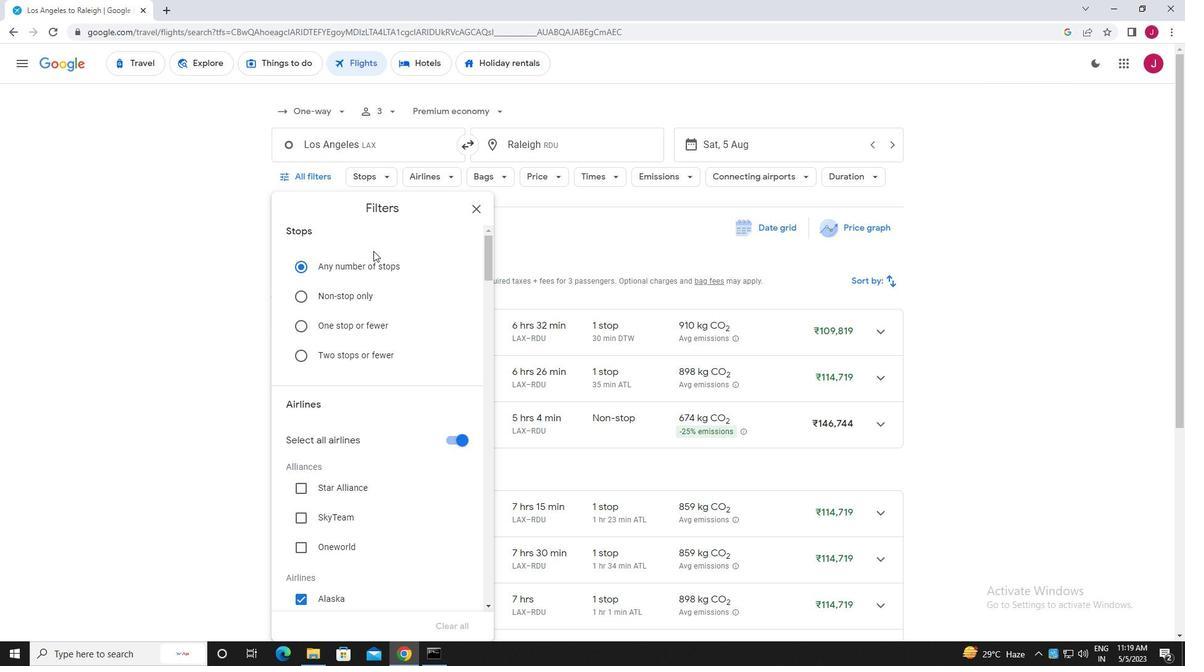 
Action: Mouse moved to (454, 314)
Screenshot: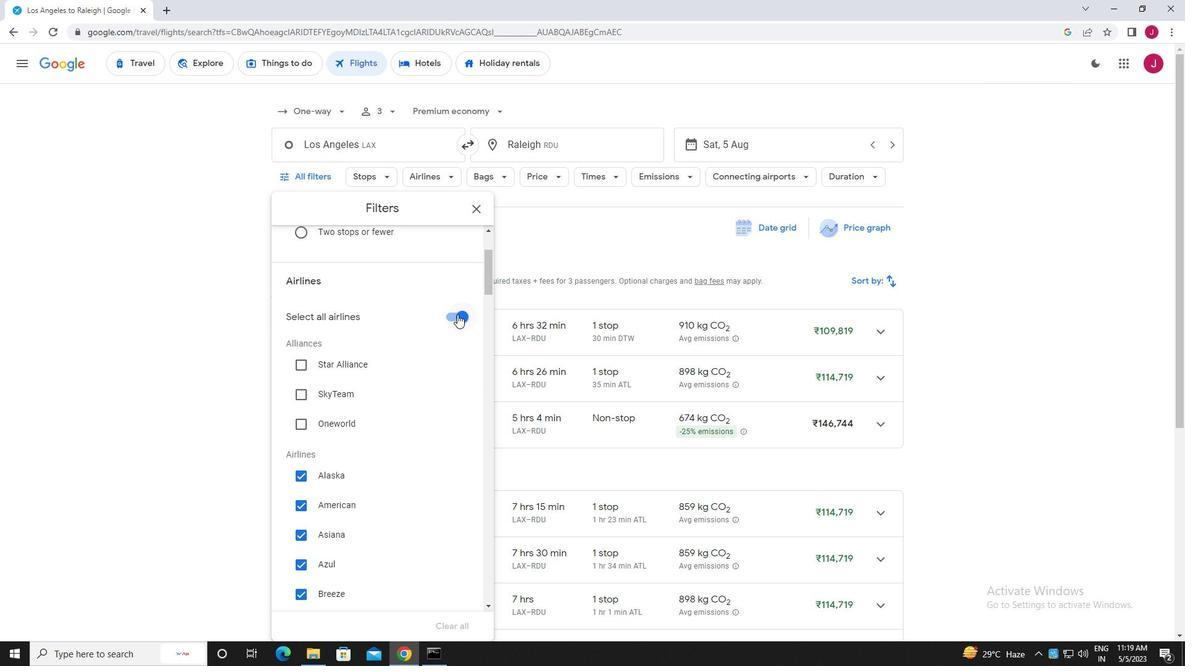 
Action: Mouse pressed left at (454, 314)
Screenshot: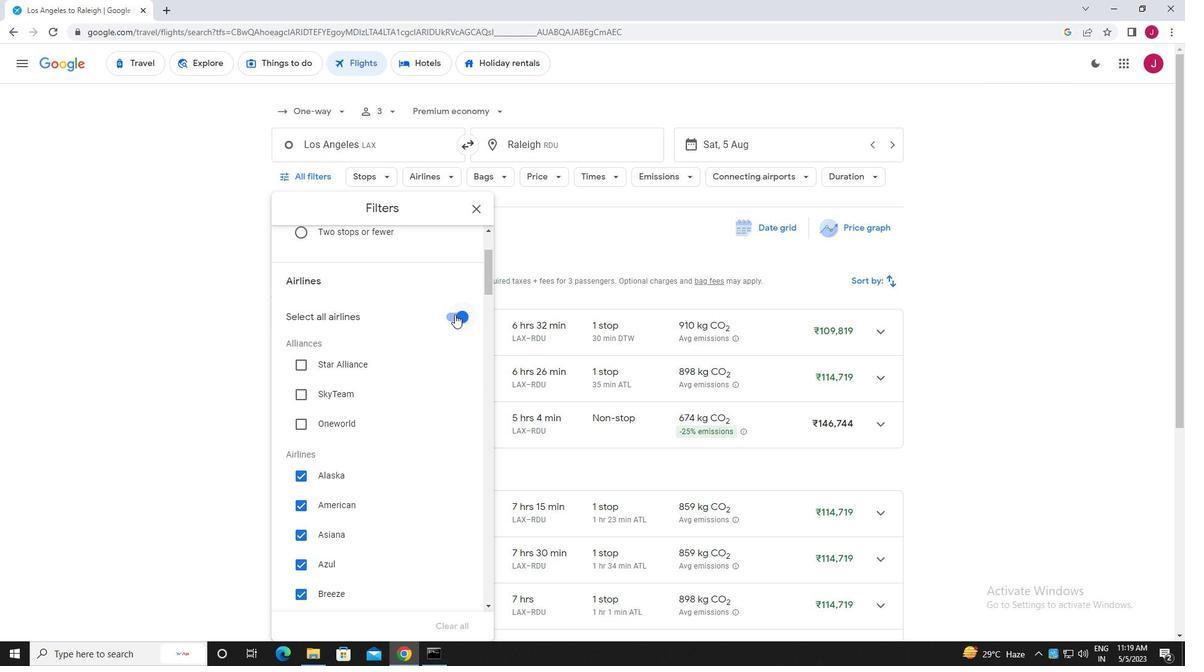 
Action: Mouse moved to (393, 312)
Screenshot: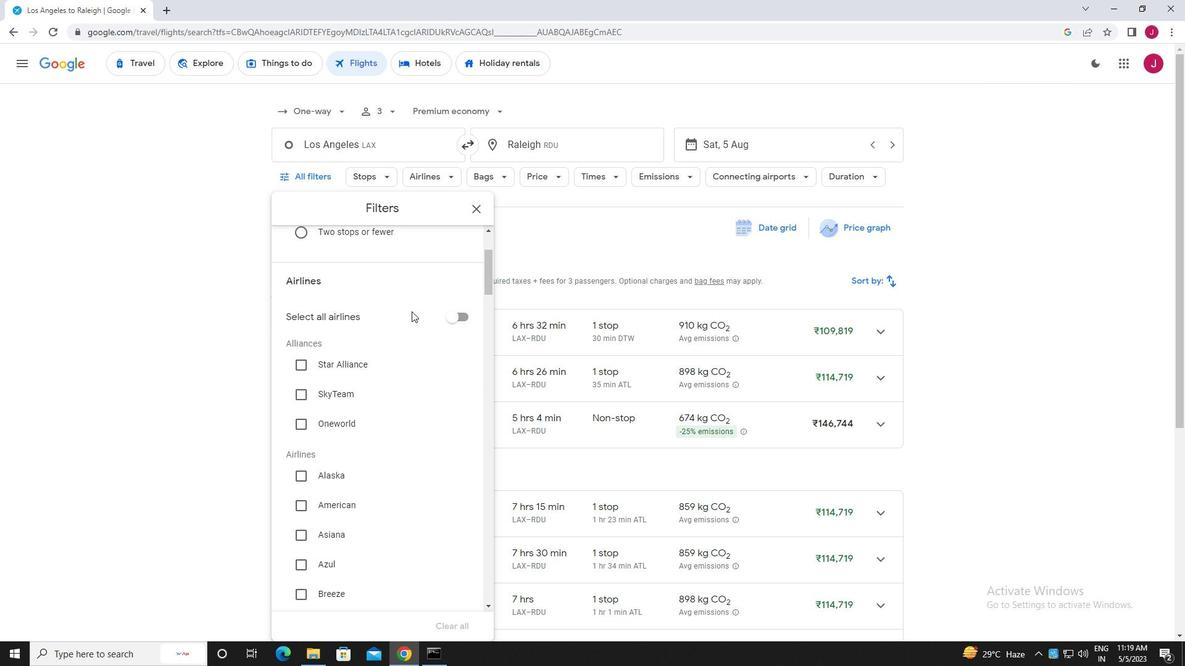 
Action: Mouse scrolled (393, 312) with delta (0, 0)
Screenshot: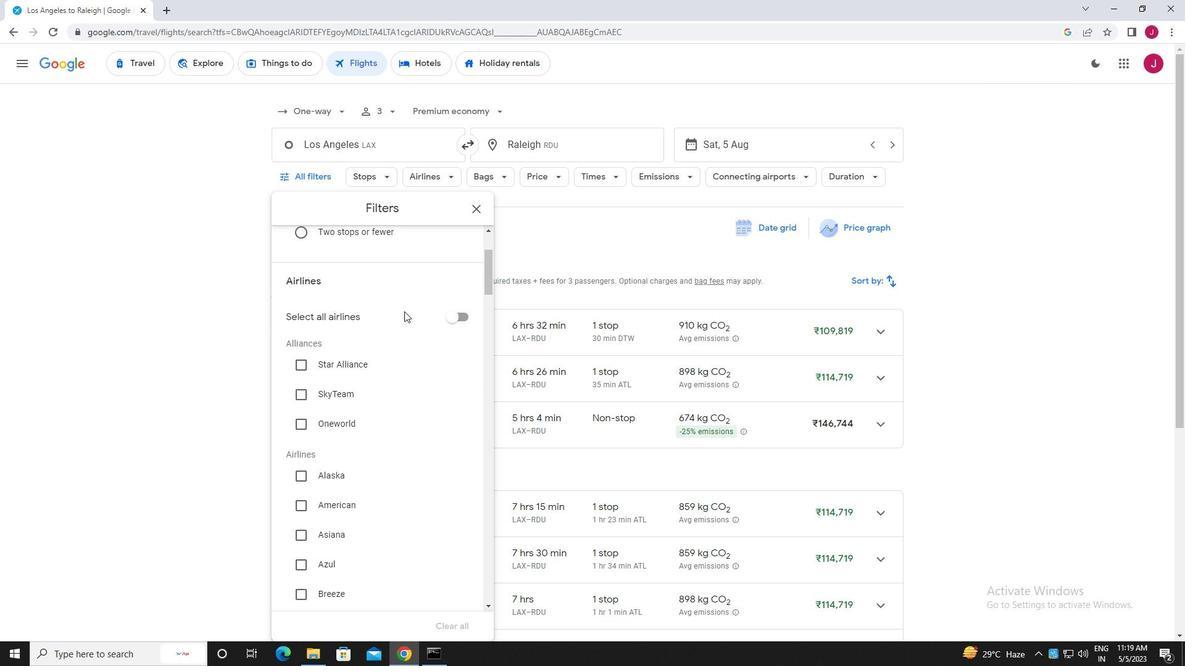 
Action: Mouse moved to (392, 313)
Screenshot: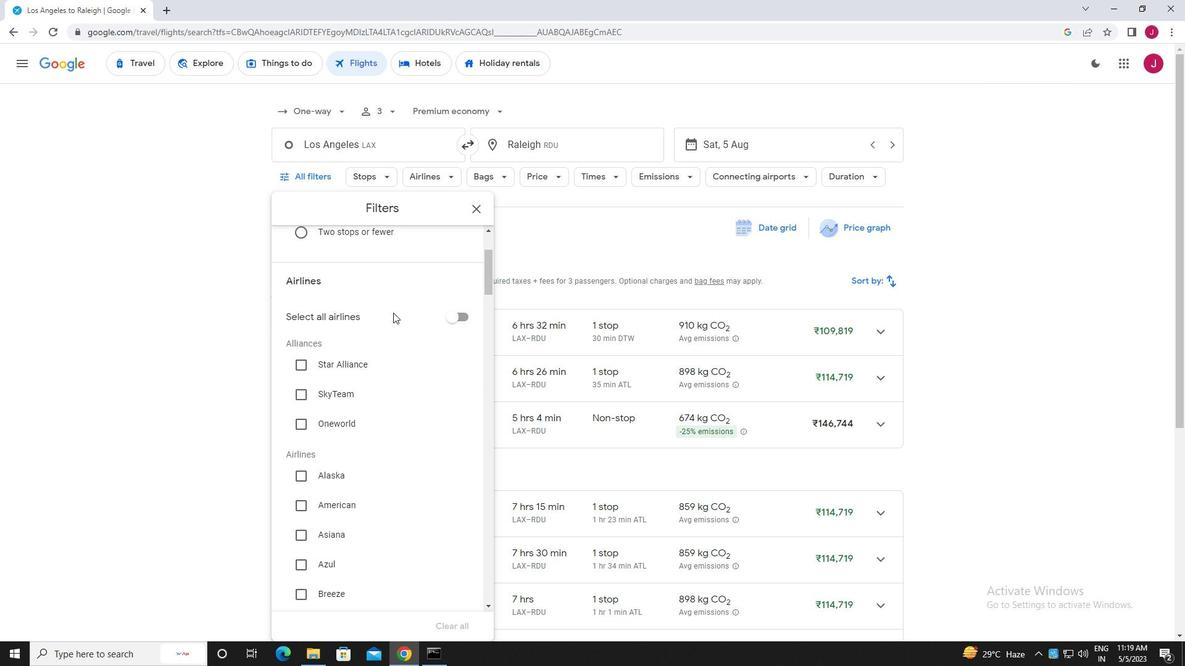 
Action: Mouse scrolled (392, 312) with delta (0, 0)
Screenshot: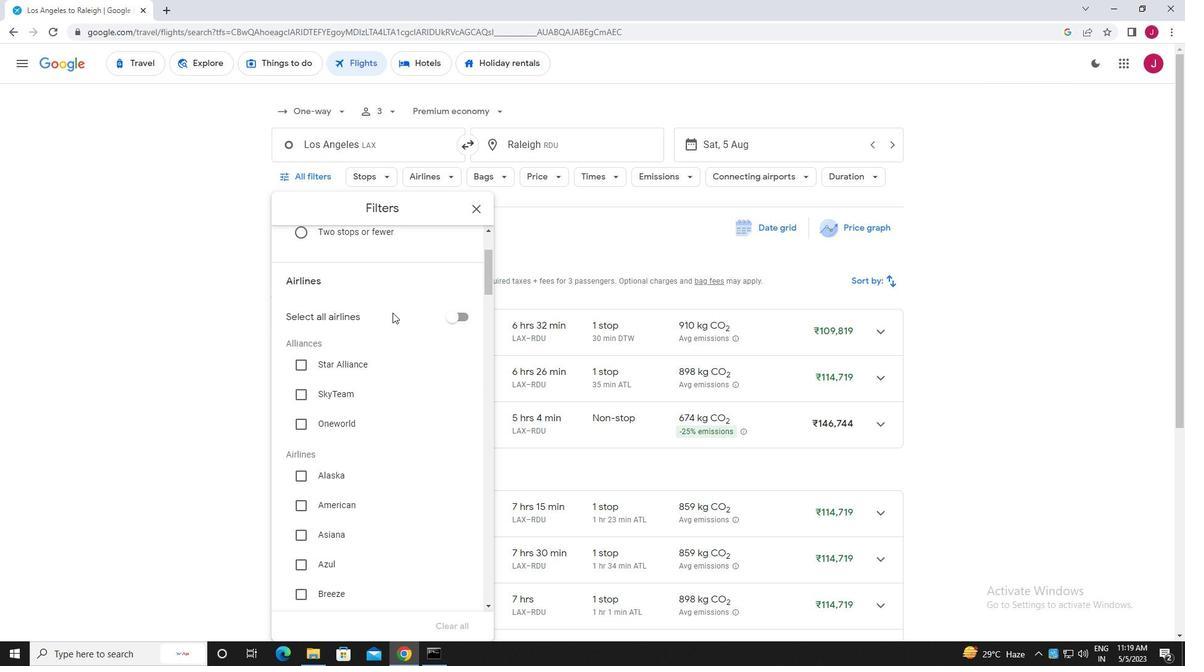 
Action: Mouse moved to (378, 317)
Screenshot: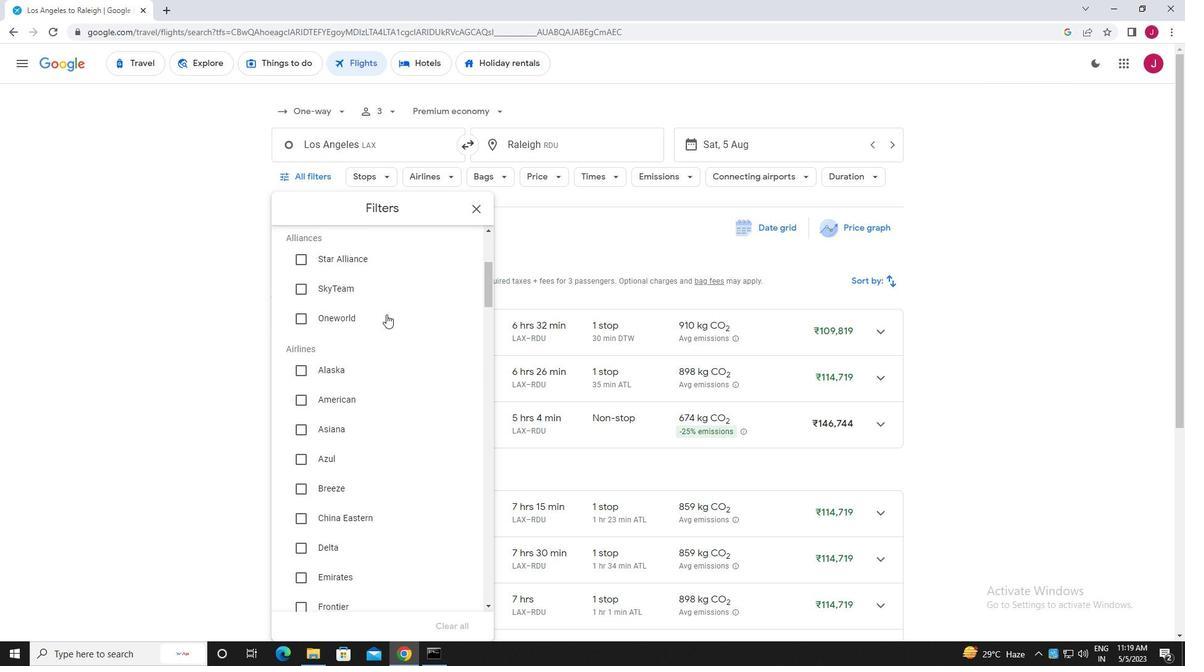 
Action: Mouse scrolled (378, 316) with delta (0, 0)
Screenshot: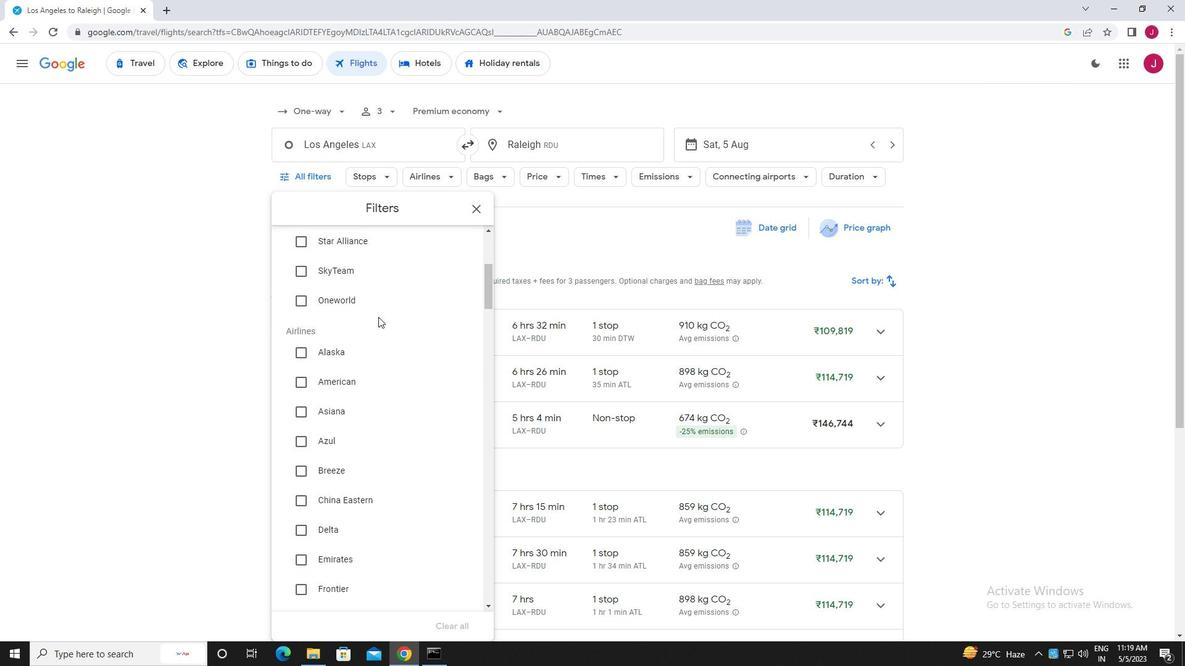 
Action: Mouse moved to (383, 316)
Screenshot: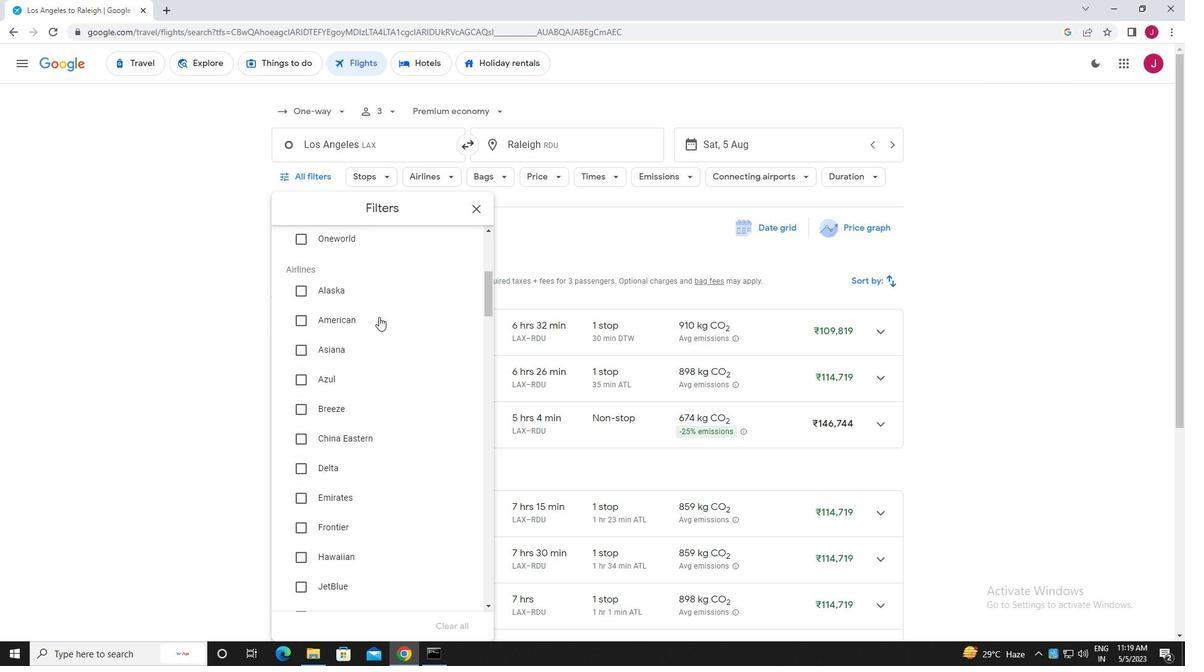 
Action: Mouse scrolled (383, 315) with delta (0, 0)
Screenshot: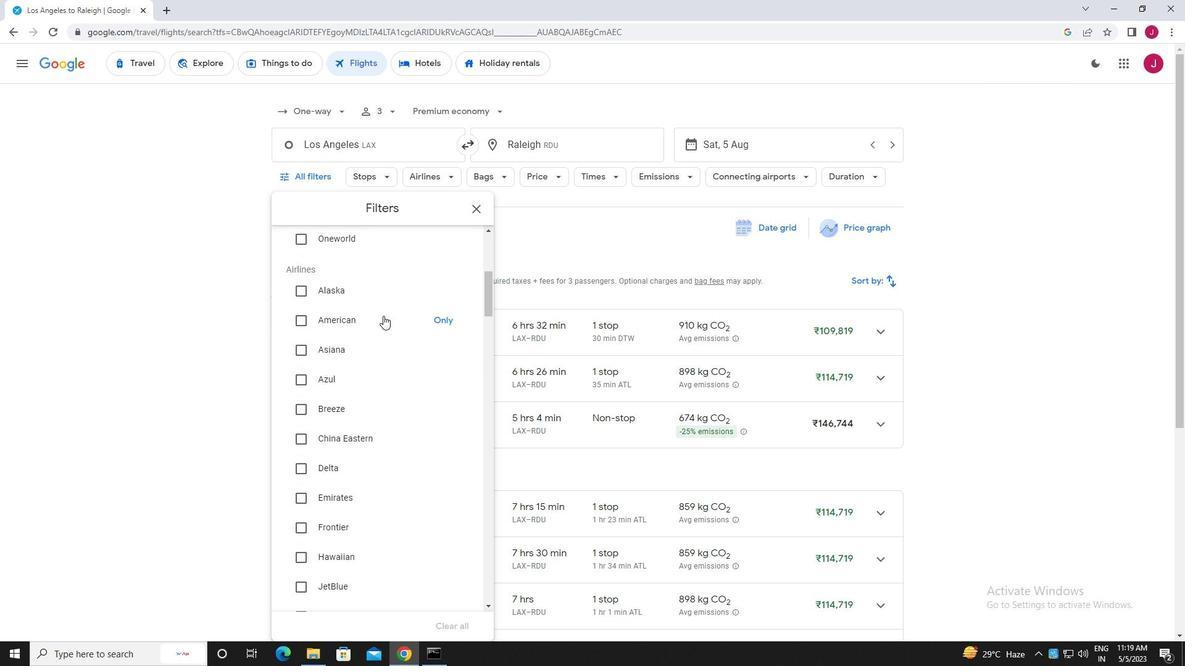 
Action: Mouse scrolled (383, 315) with delta (0, 0)
Screenshot: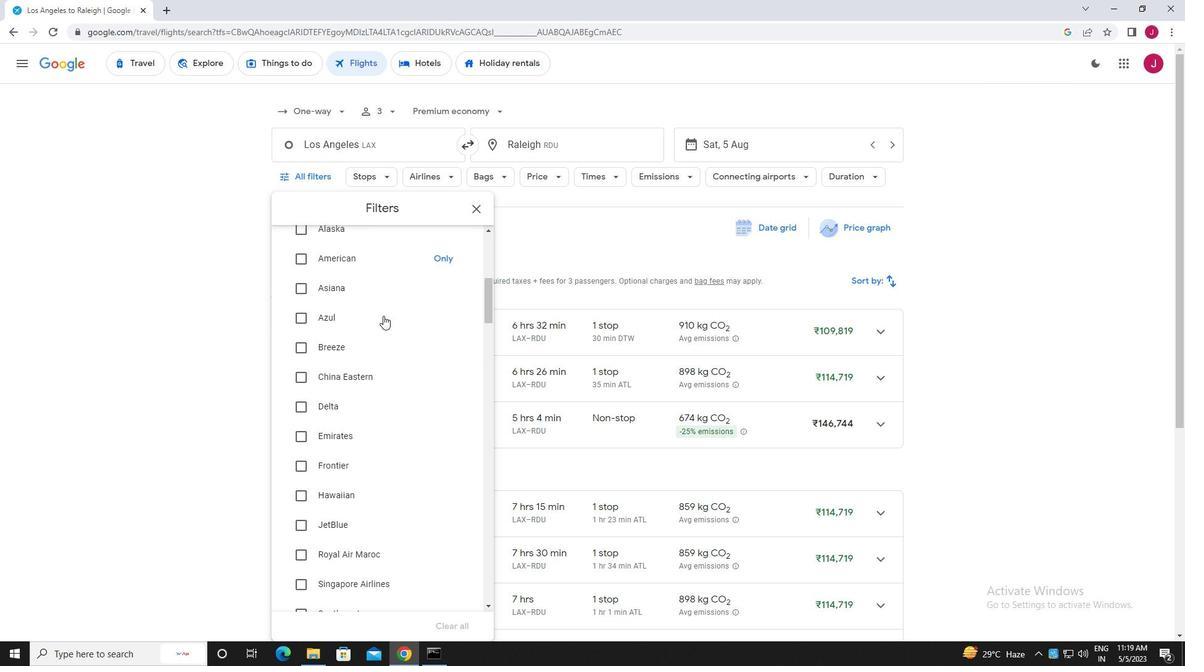 
Action: Mouse moved to (383, 317)
Screenshot: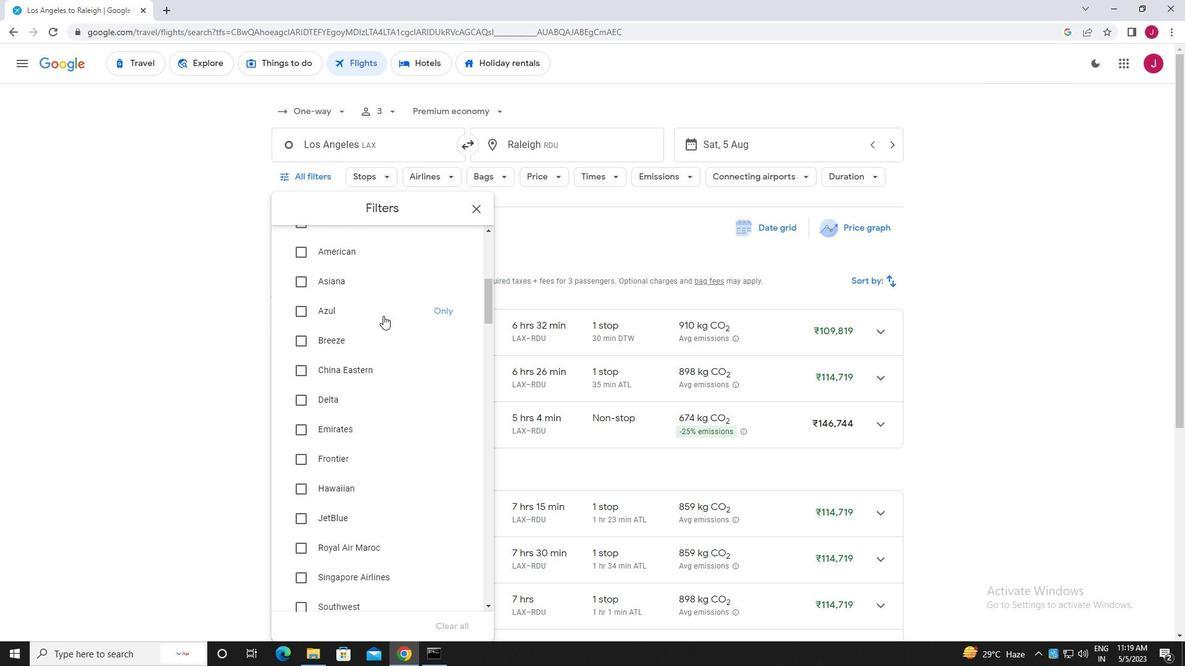 
Action: Mouse scrolled (383, 317) with delta (0, 0)
Screenshot: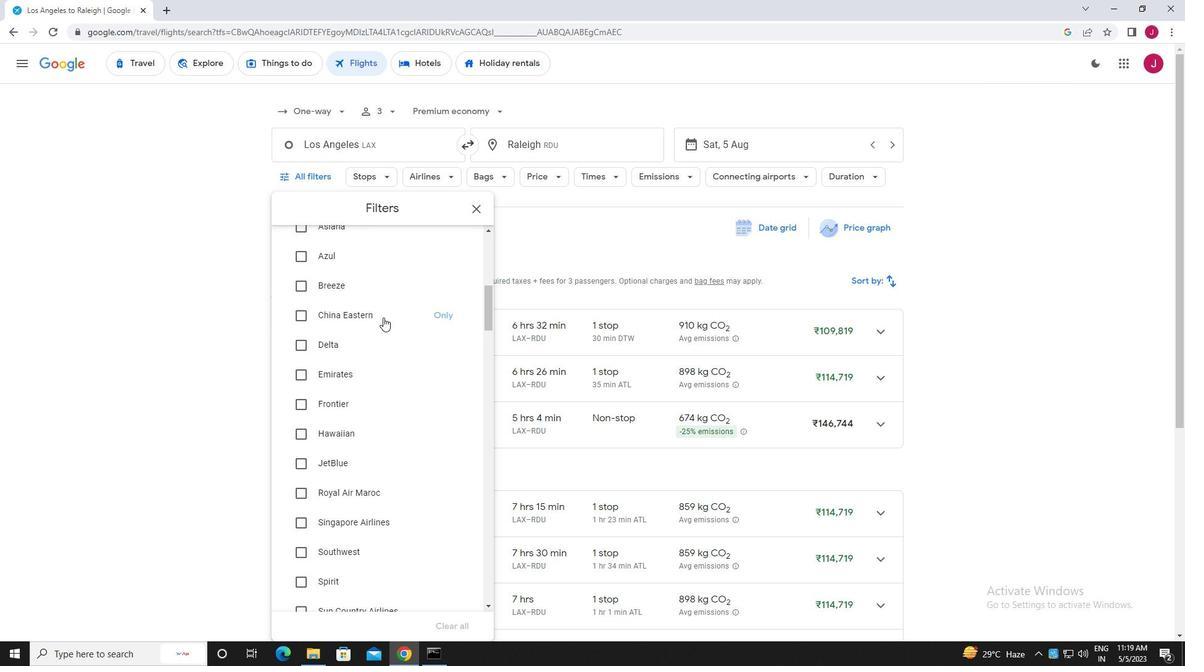 
Action: Mouse scrolled (383, 317) with delta (0, 0)
Screenshot: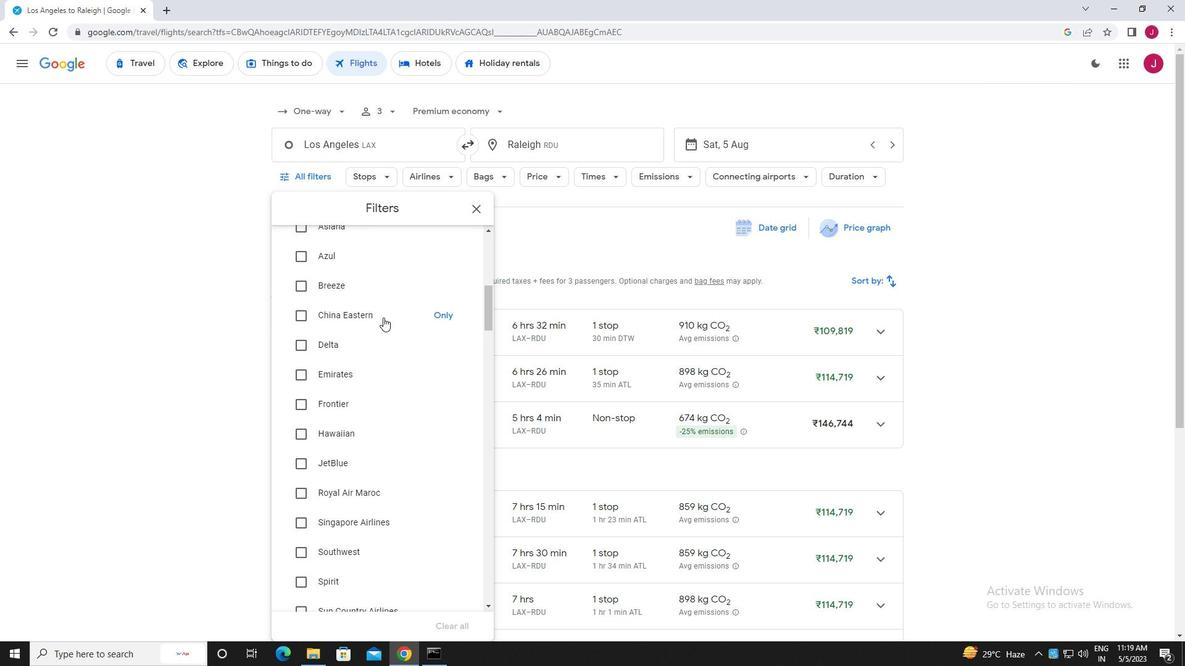 
Action: Mouse moved to (303, 546)
Screenshot: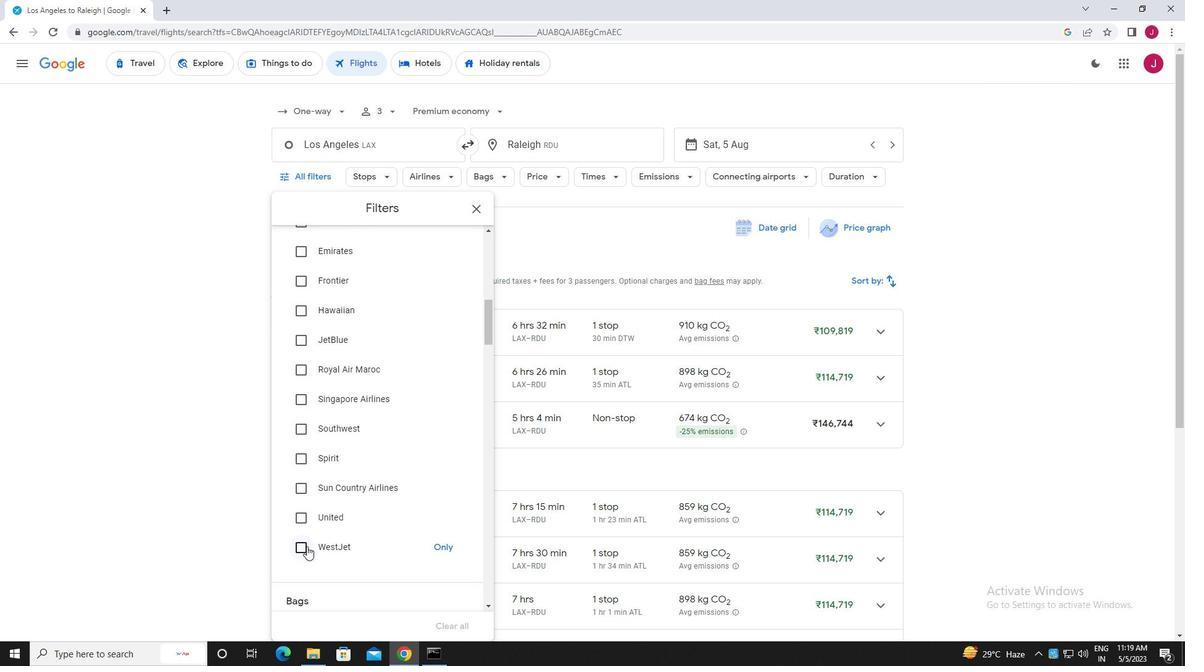 
Action: Mouse pressed left at (303, 546)
Screenshot: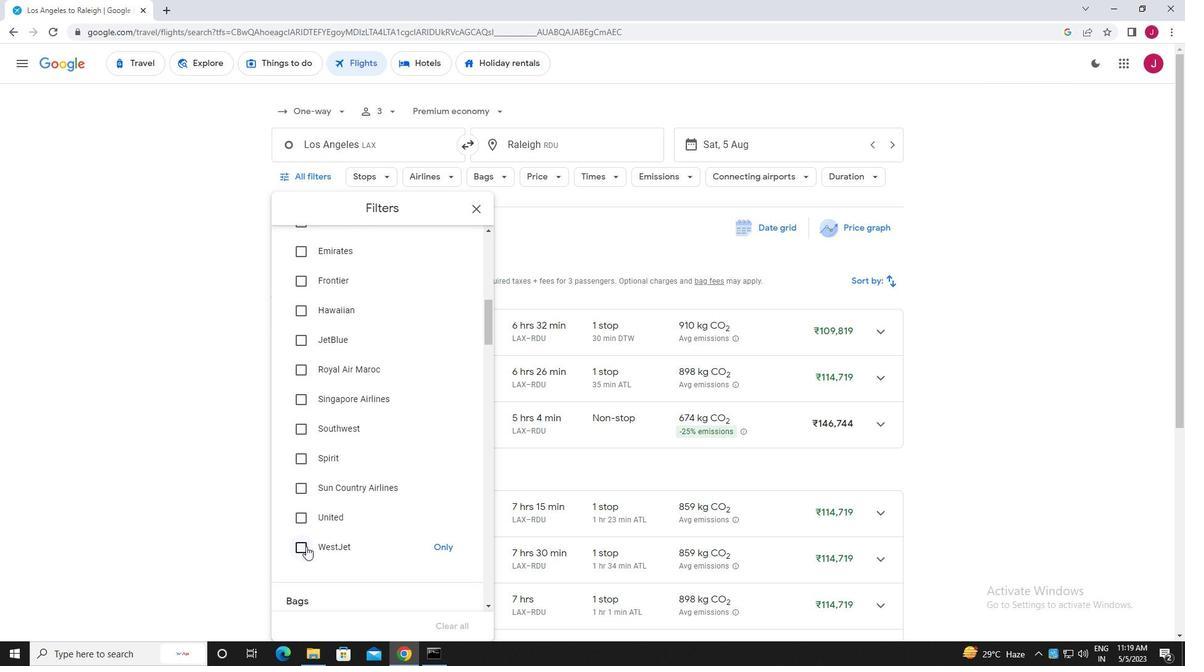 
Action: Mouse moved to (360, 482)
Screenshot: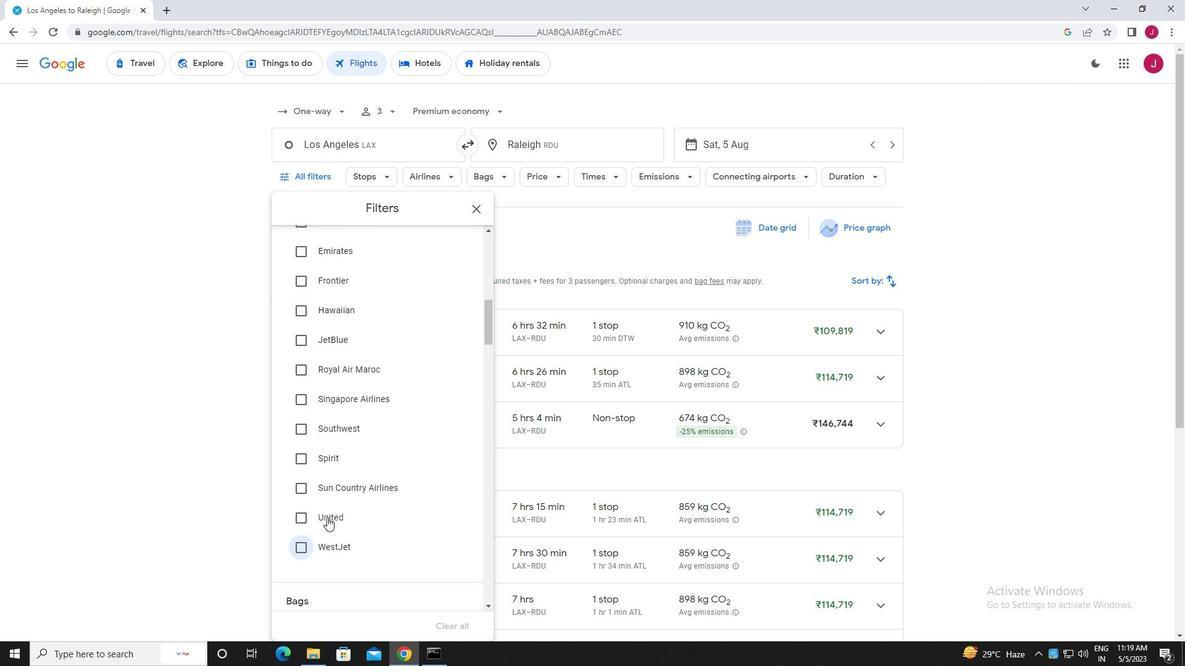 
Action: Mouse scrolled (360, 481) with delta (0, 0)
Screenshot: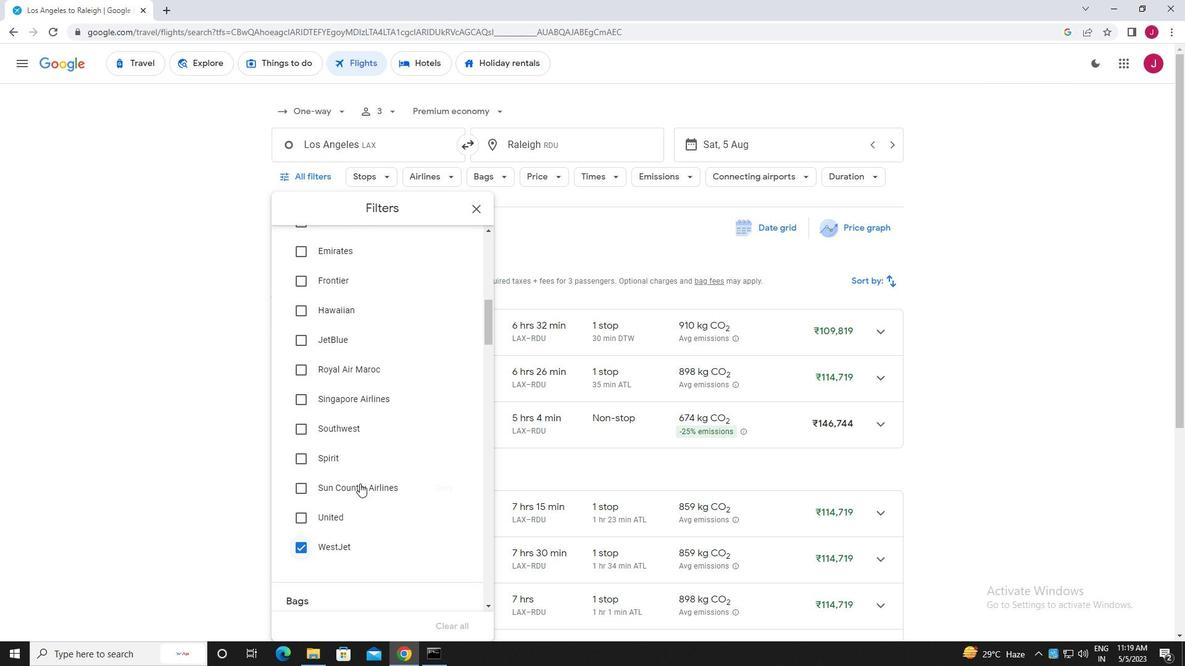 
Action: Mouse scrolled (360, 481) with delta (0, 0)
Screenshot: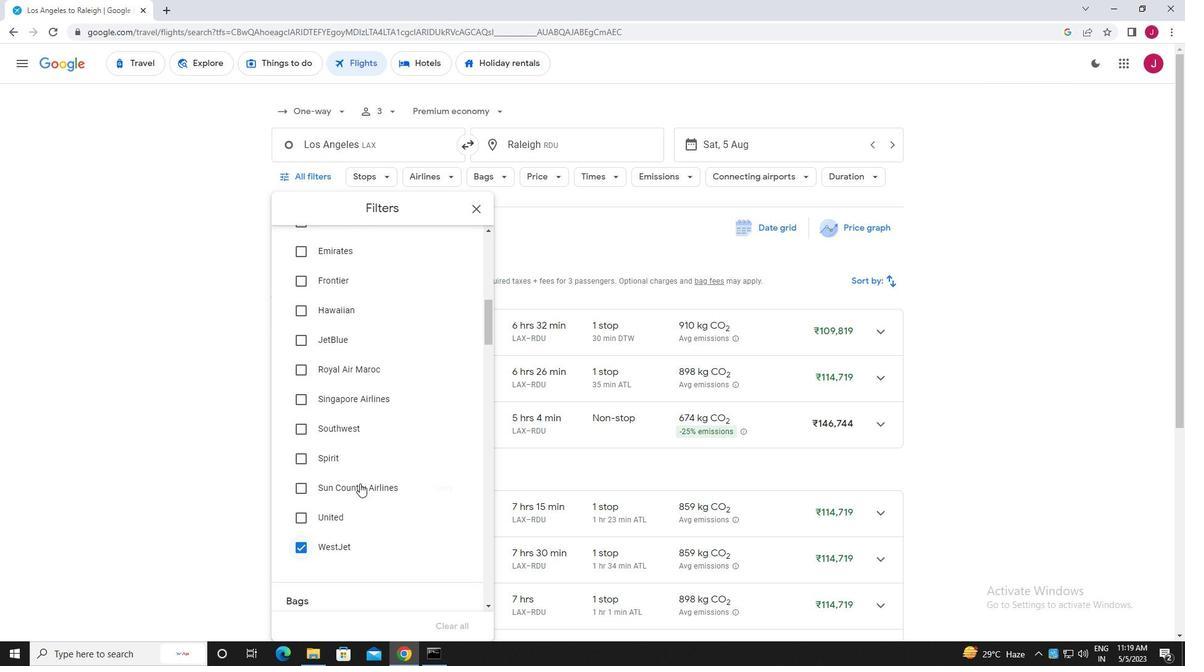
Action: Mouse scrolled (360, 481) with delta (0, 0)
Screenshot: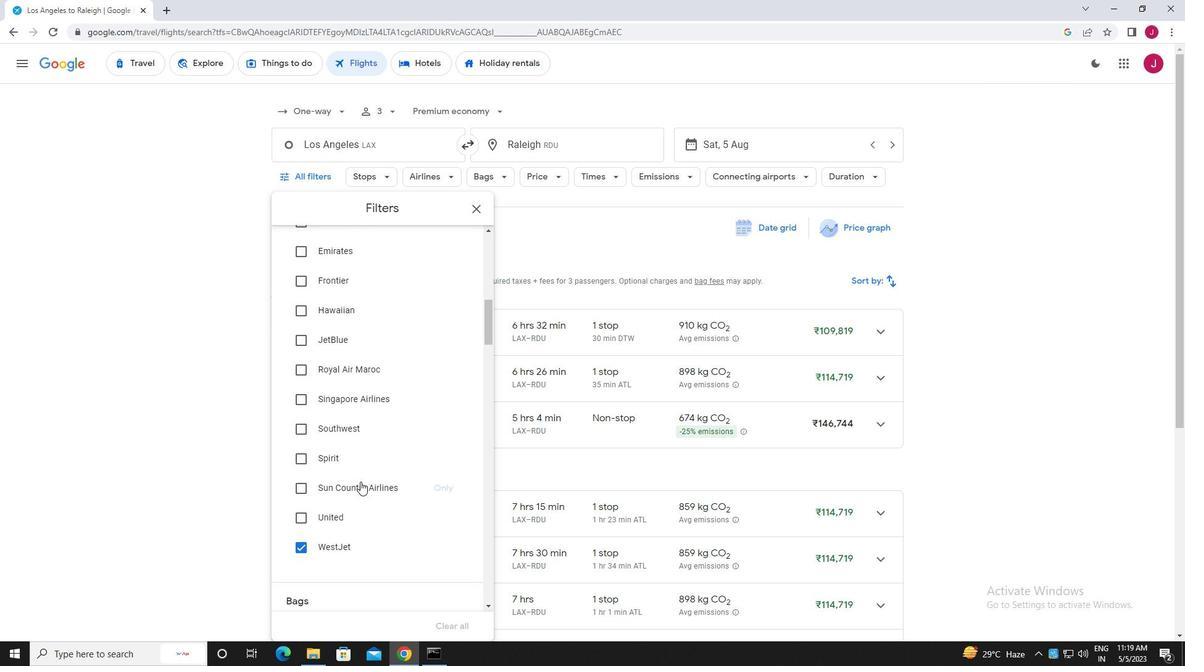
Action: Mouse scrolled (360, 481) with delta (0, 0)
Screenshot: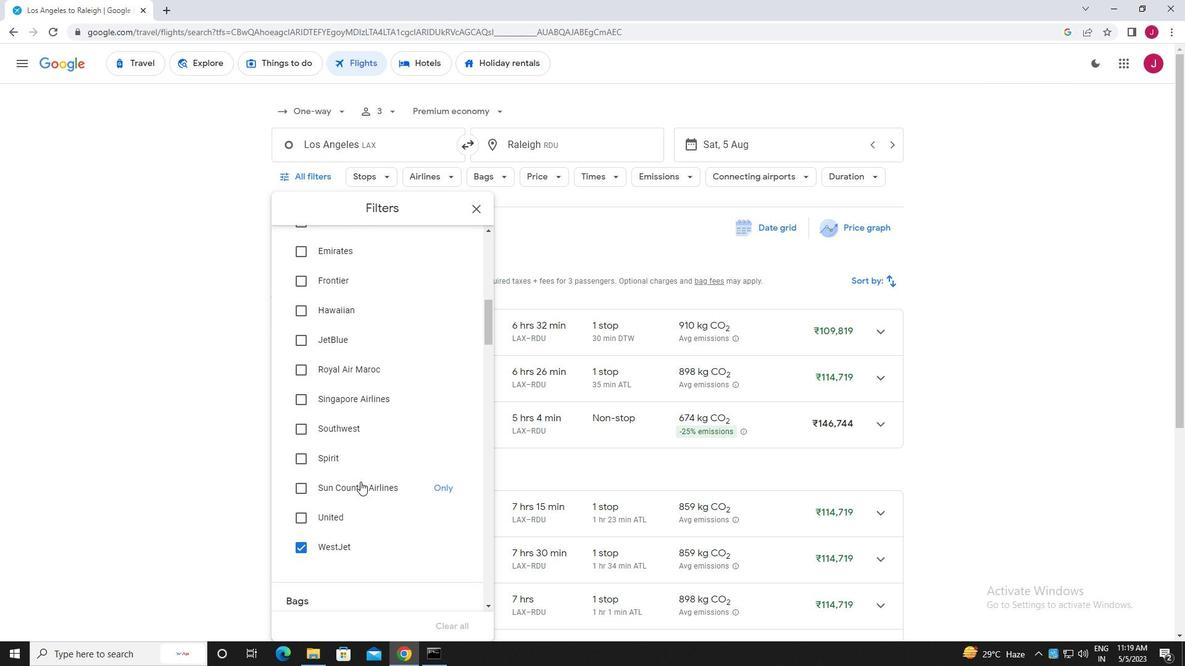
Action: Mouse scrolled (360, 481) with delta (0, 0)
Screenshot: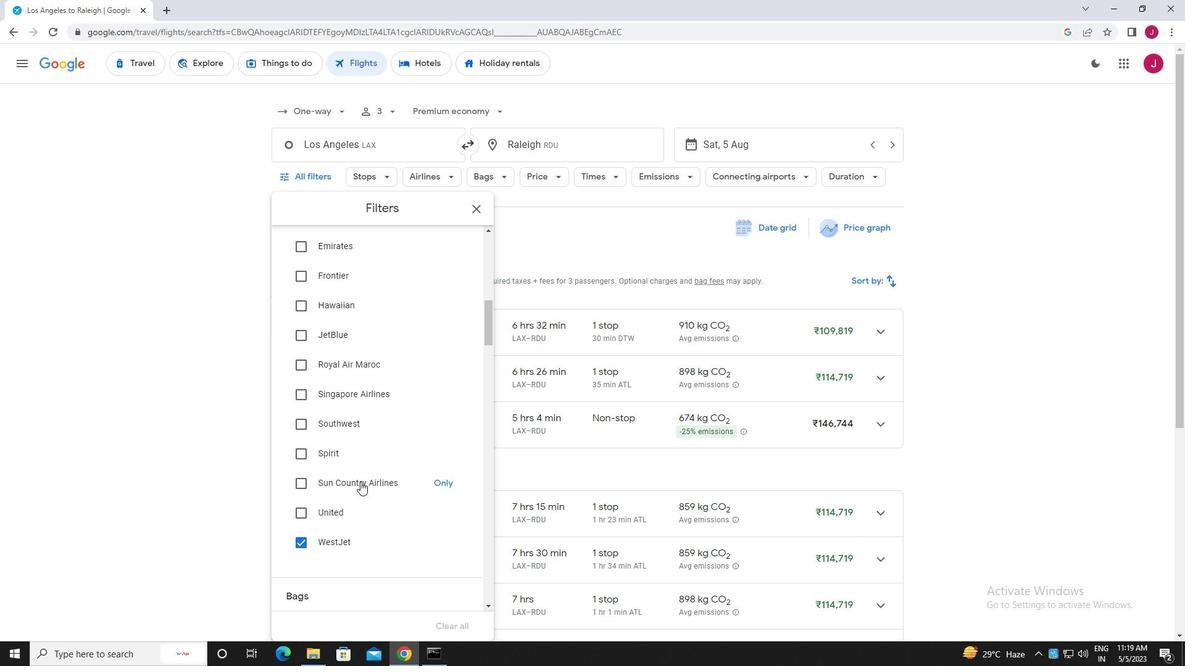 
Action: Mouse moved to (360, 479)
Screenshot: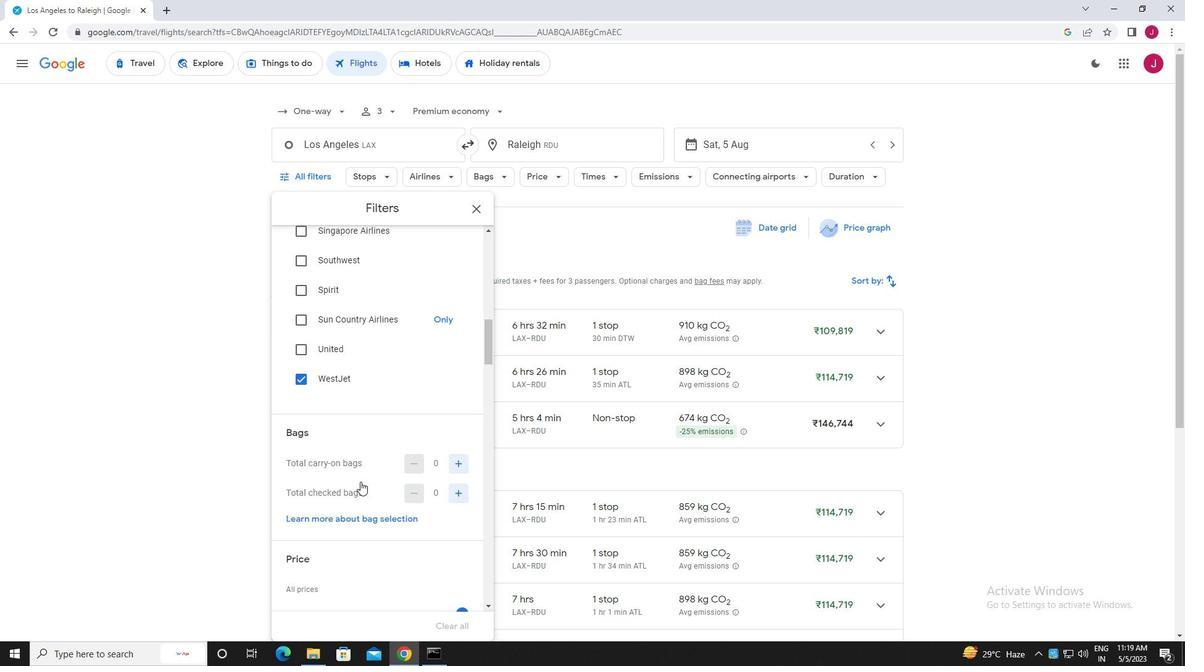 
Action: Mouse scrolled (360, 479) with delta (0, 0)
Screenshot: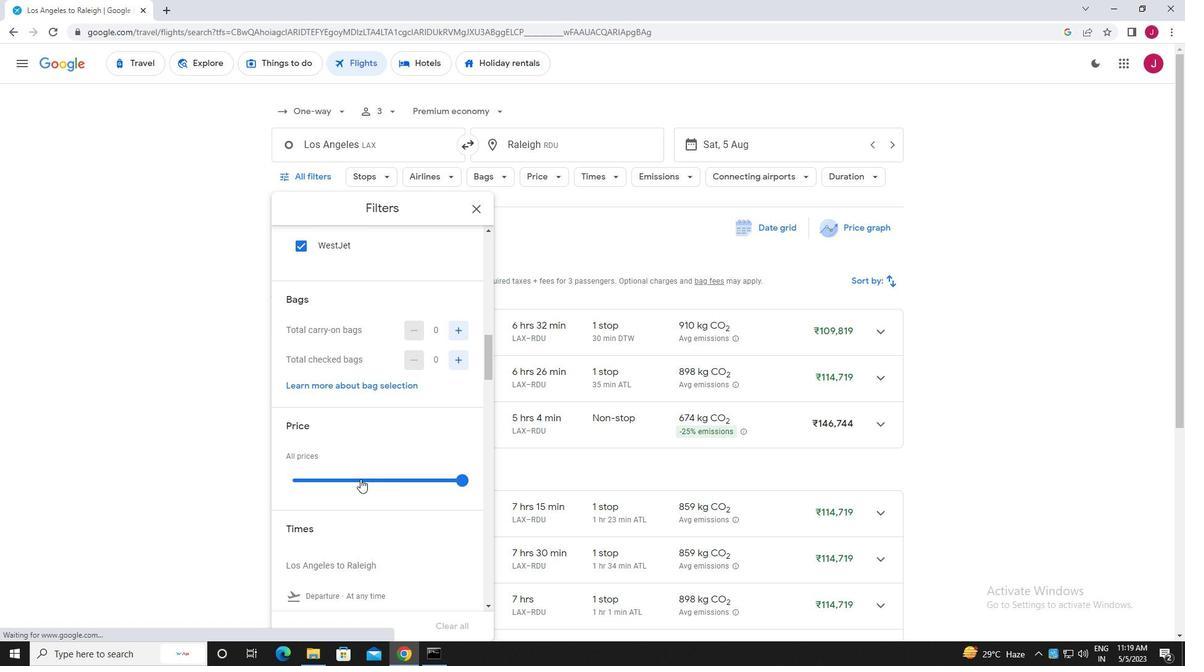 
Action: Mouse moved to (456, 293)
Screenshot: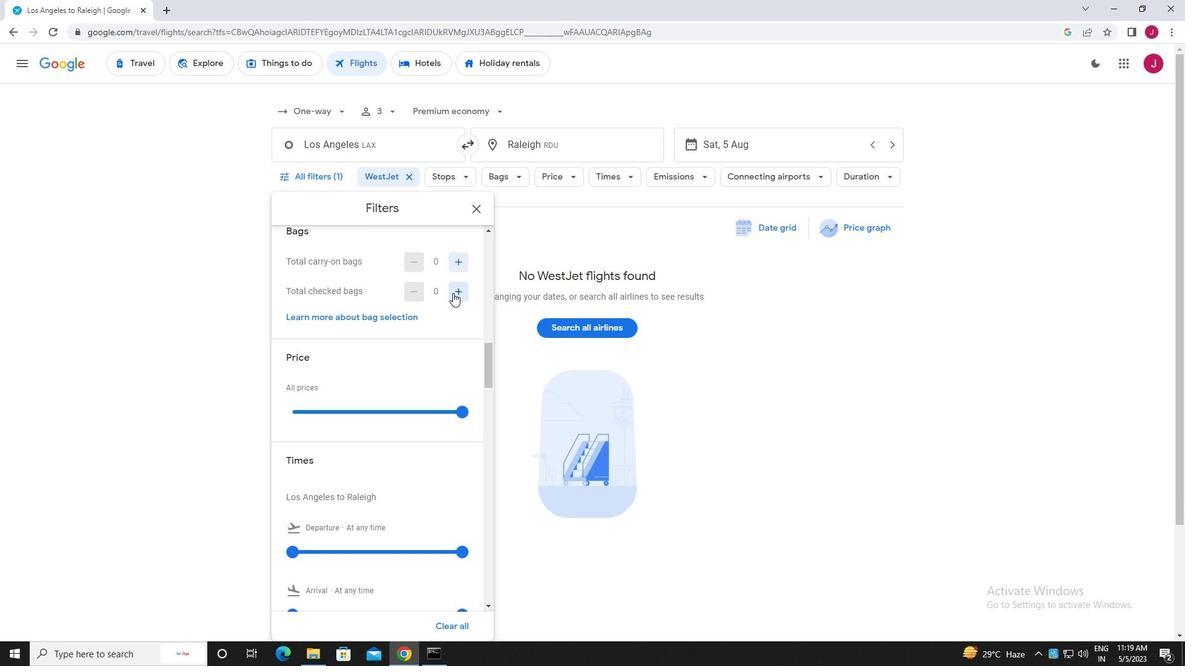 
Action: Mouse pressed left at (456, 293)
Screenshot: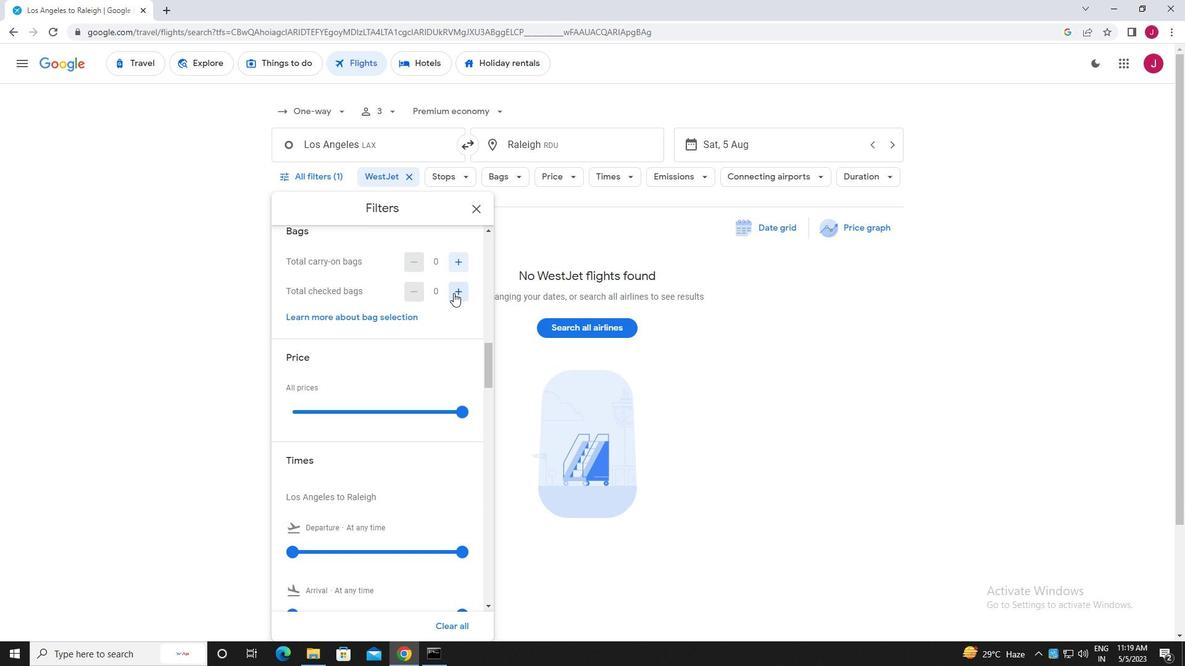 
Action: Mouse pressed left at (456, 293)
Screenshot: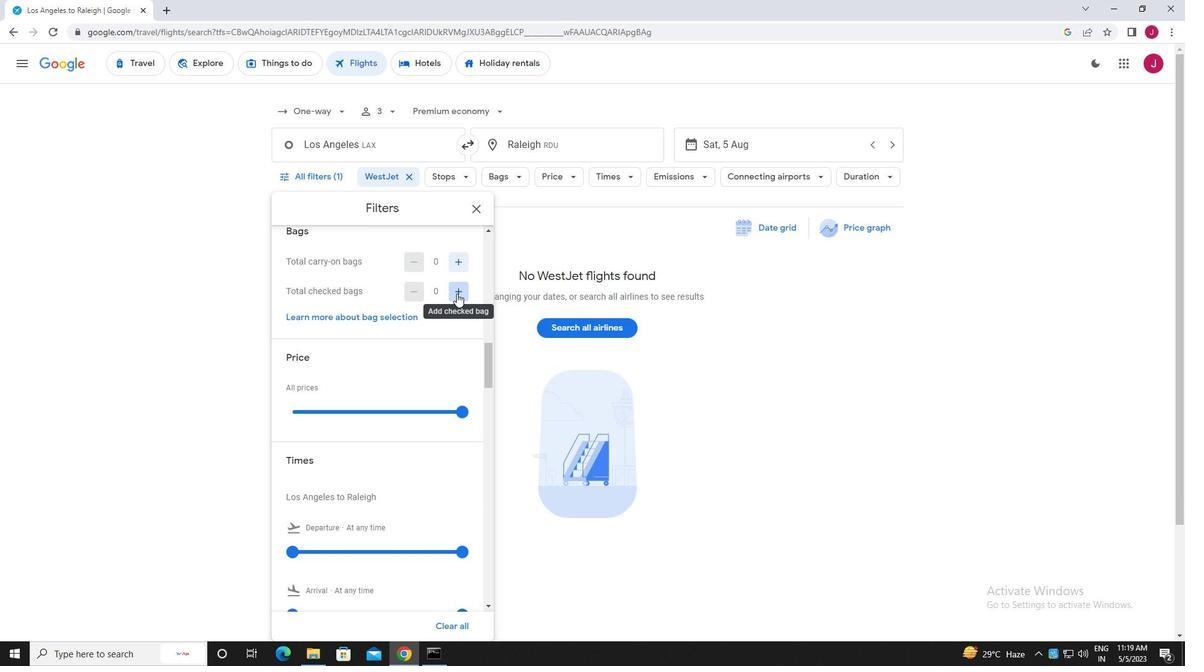 
Action: Mouse moved to (448, 316)
Screenshot: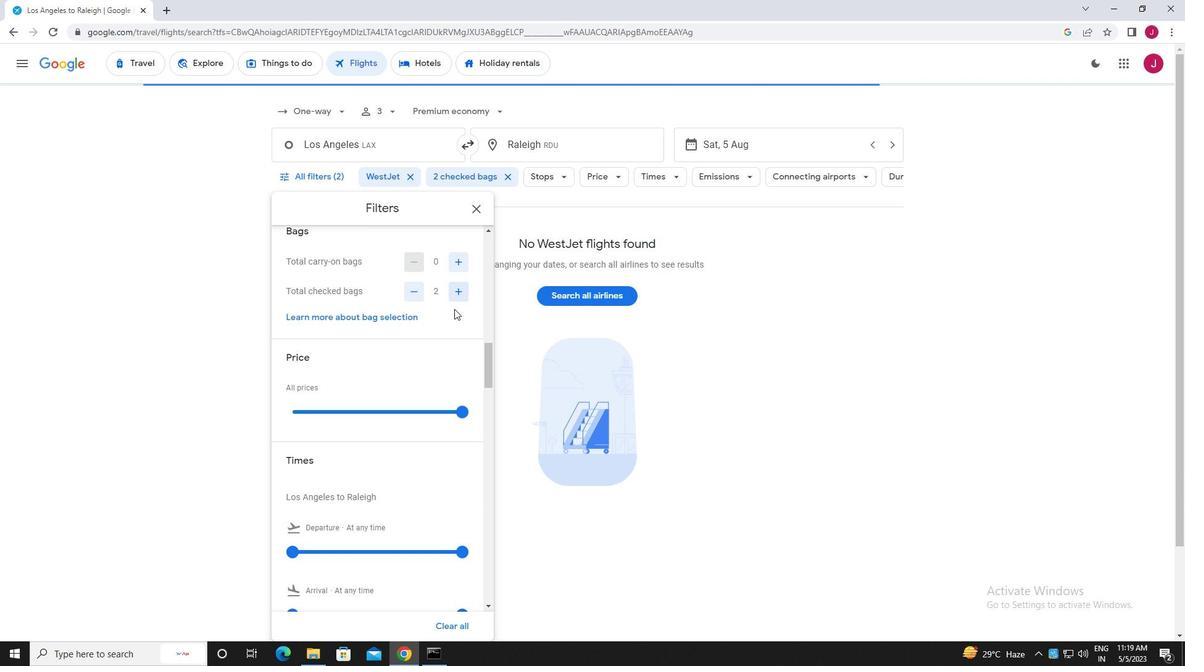 
Action: Mouse scrolled (448, 316) with delta (0, 0)
Screenshot: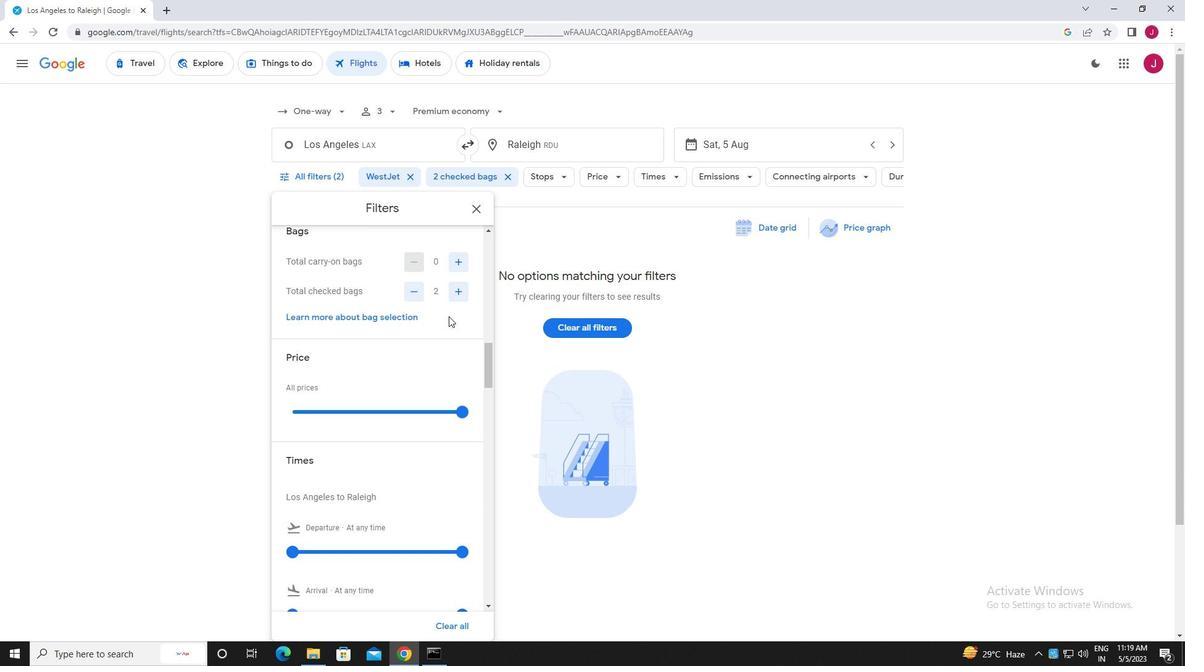 
Action: Mouse moved to (463, 350)
Screenshot: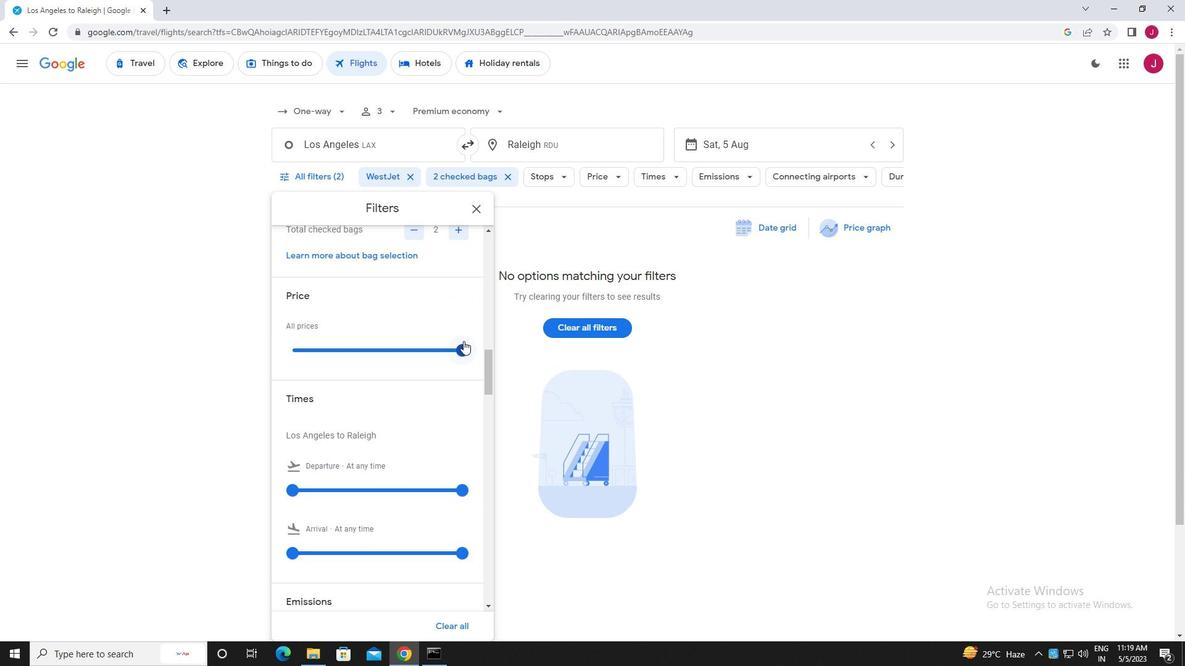 
Action: Mouse pressed left at (463, 350)
Screenshot: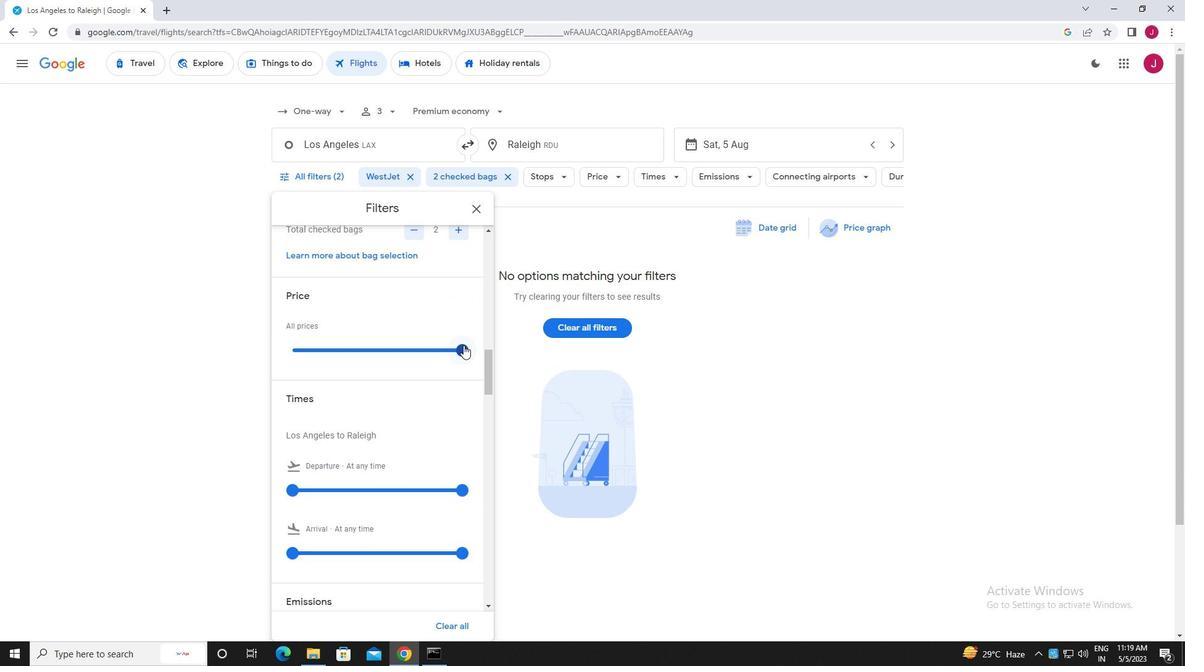 
Action: Mouse moved to (358, 353)
Screenshot: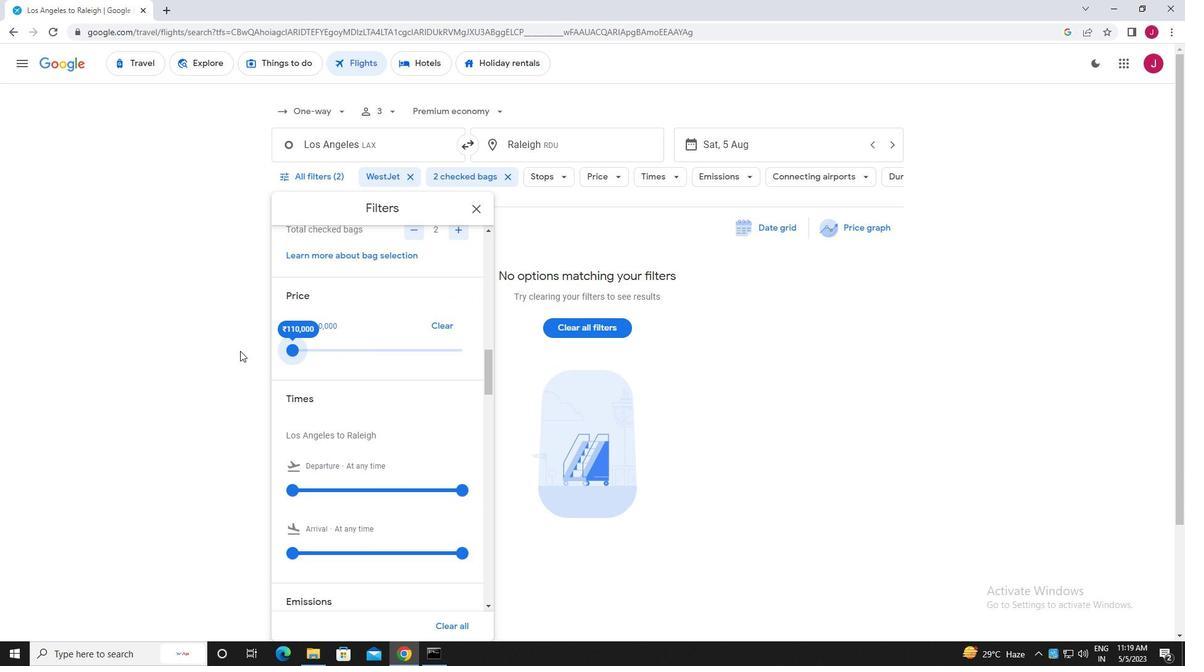 
Action: Mouse scrolled (358, 353) with delta (0, 0)
Screenshot: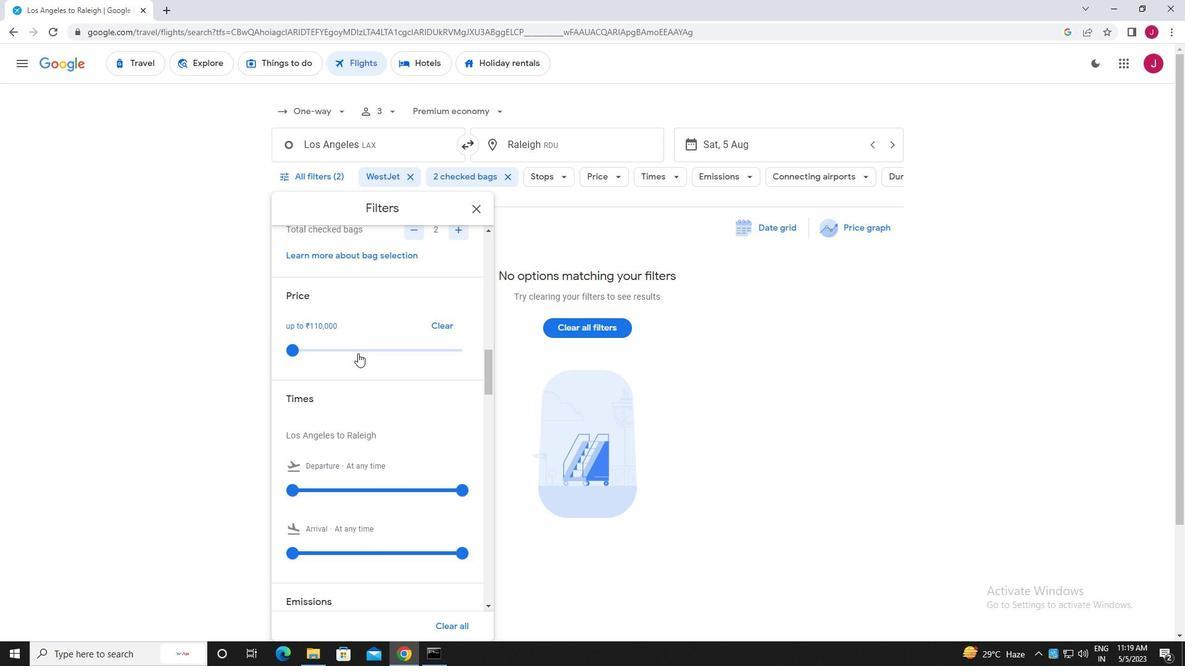
Action: Mouse scrolled (358, 353) with delta (0, 0)
Screenshot: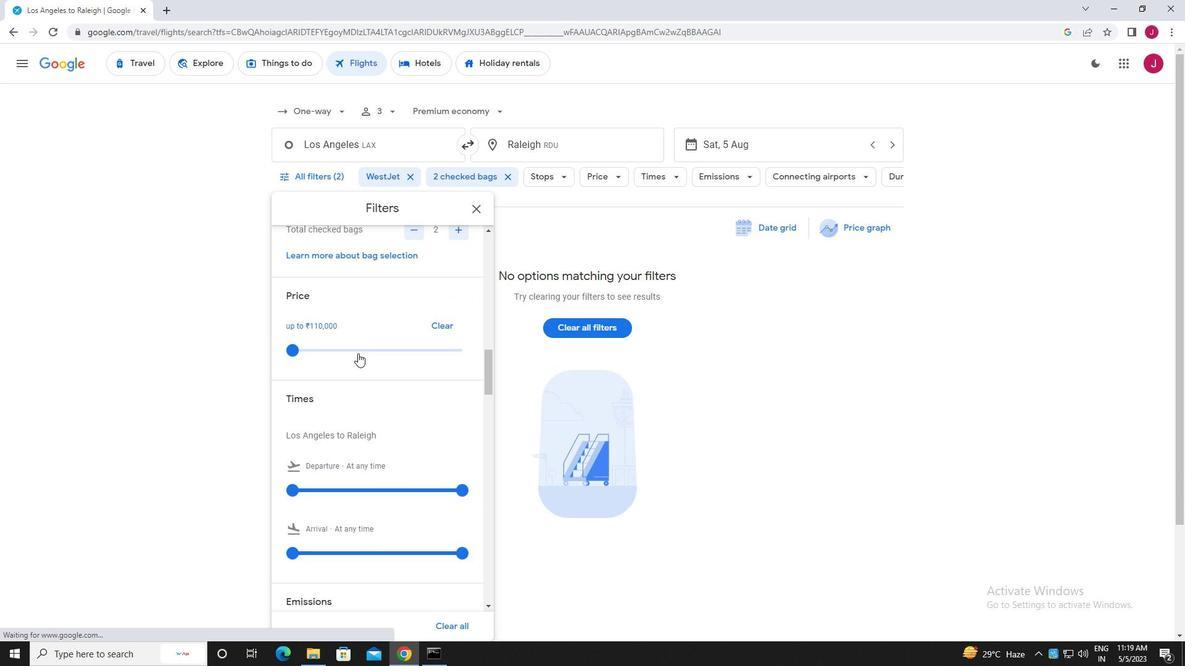 
Action: Mouse moved to (292, 367)
Screenshot: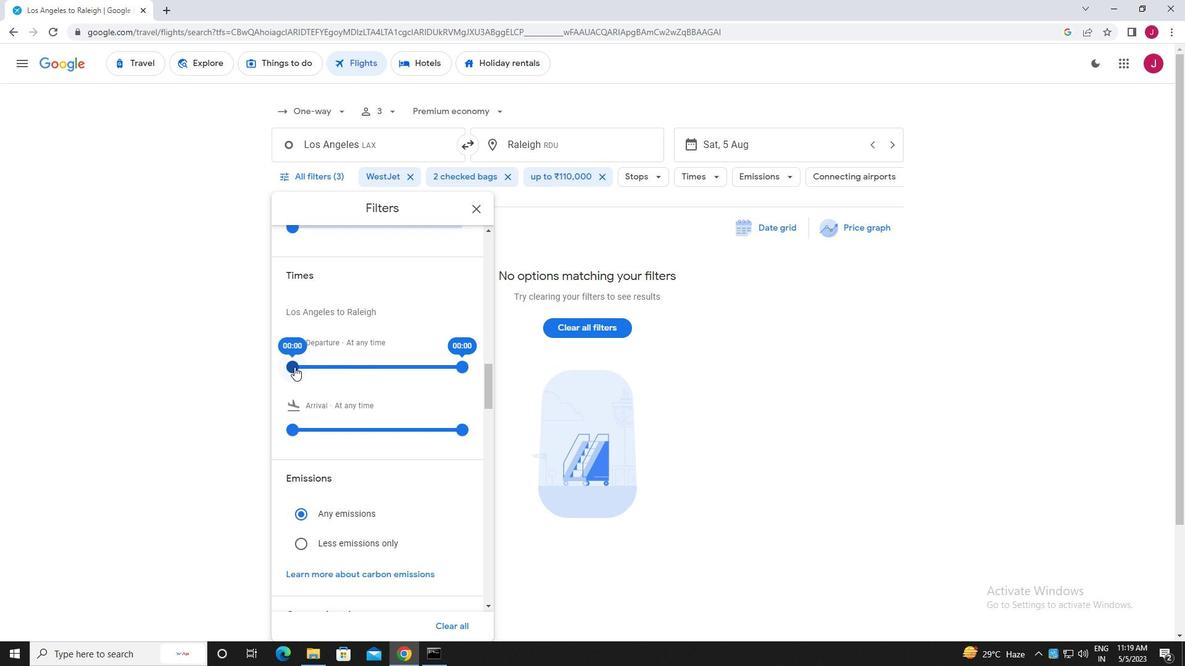 
Action: Mouse pressed left at (292, 367)
Screenshot: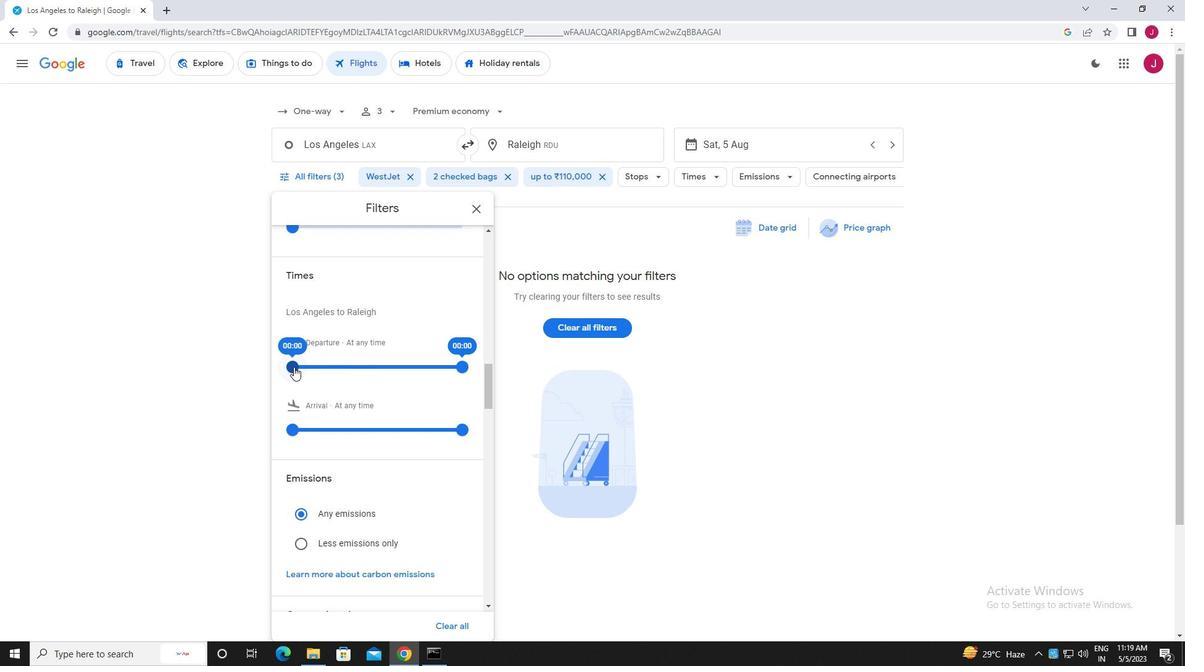 
Action: Mouse moved to (458, 365)
Screenshot: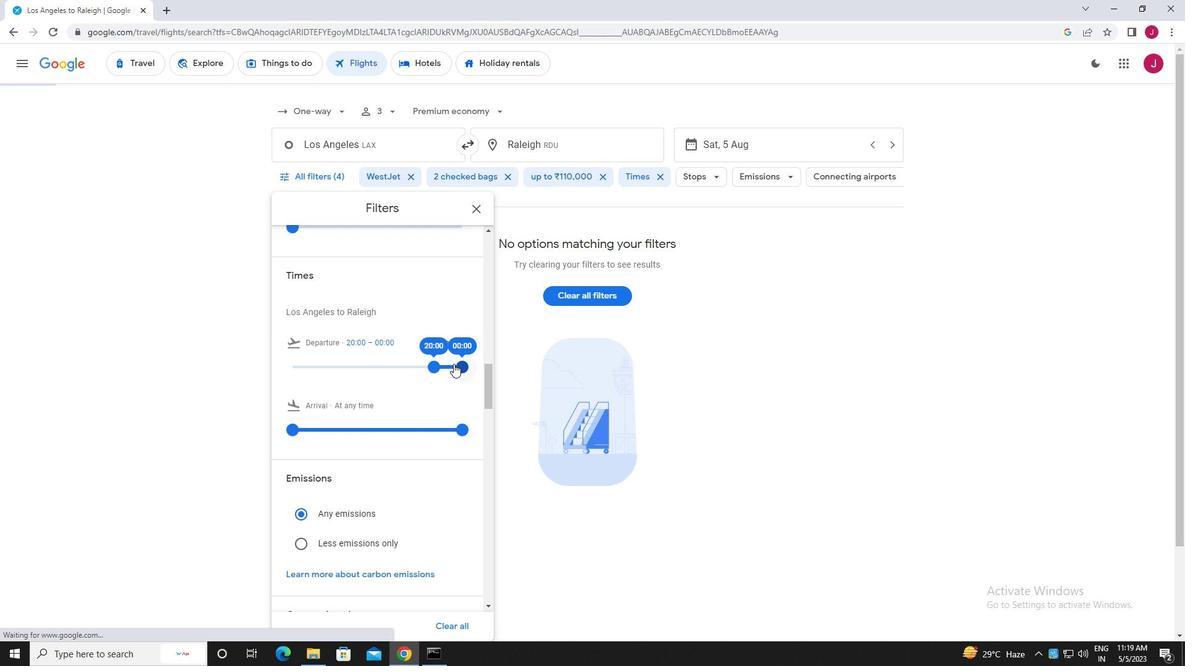 
Action: Mouse pressed left at (458, 365)
Screenshot: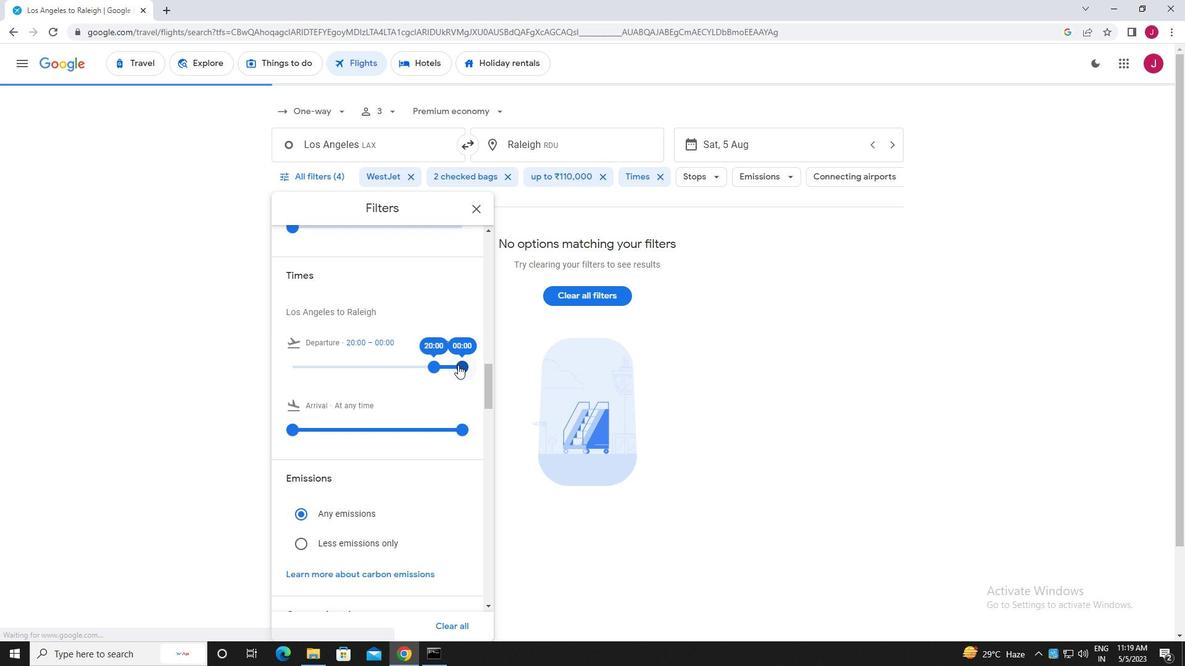 
Action: Mouse moved to (475, 208)
Screenshot: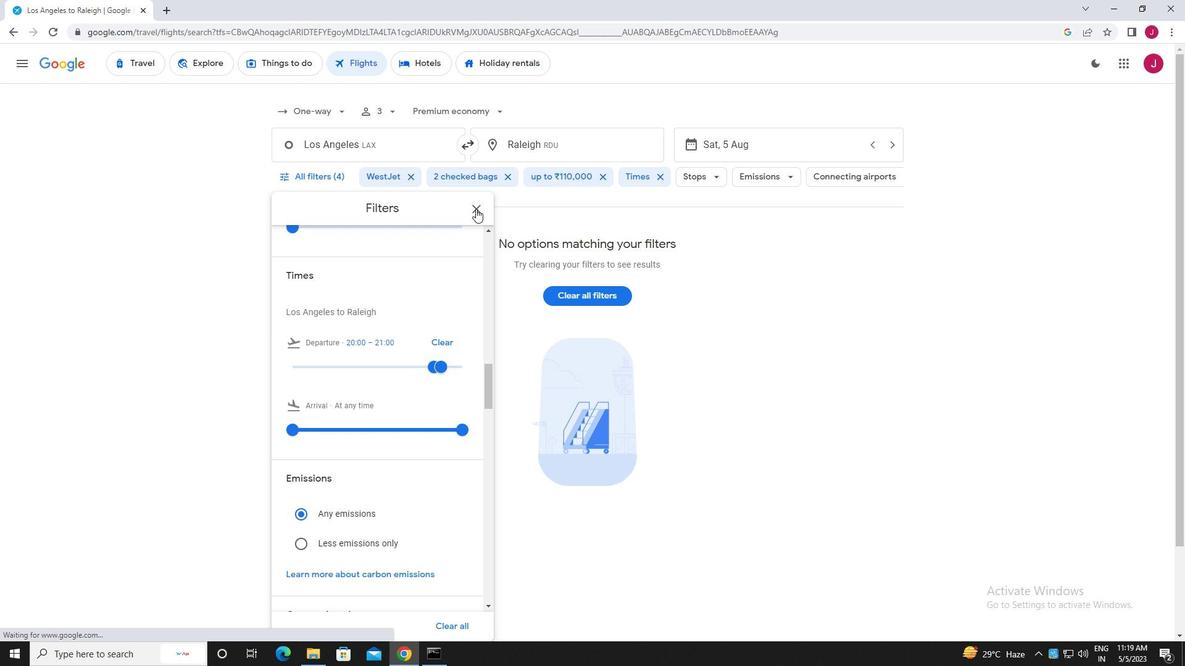 
Action: Mouse pressed left at (475, 208)
Screenshot: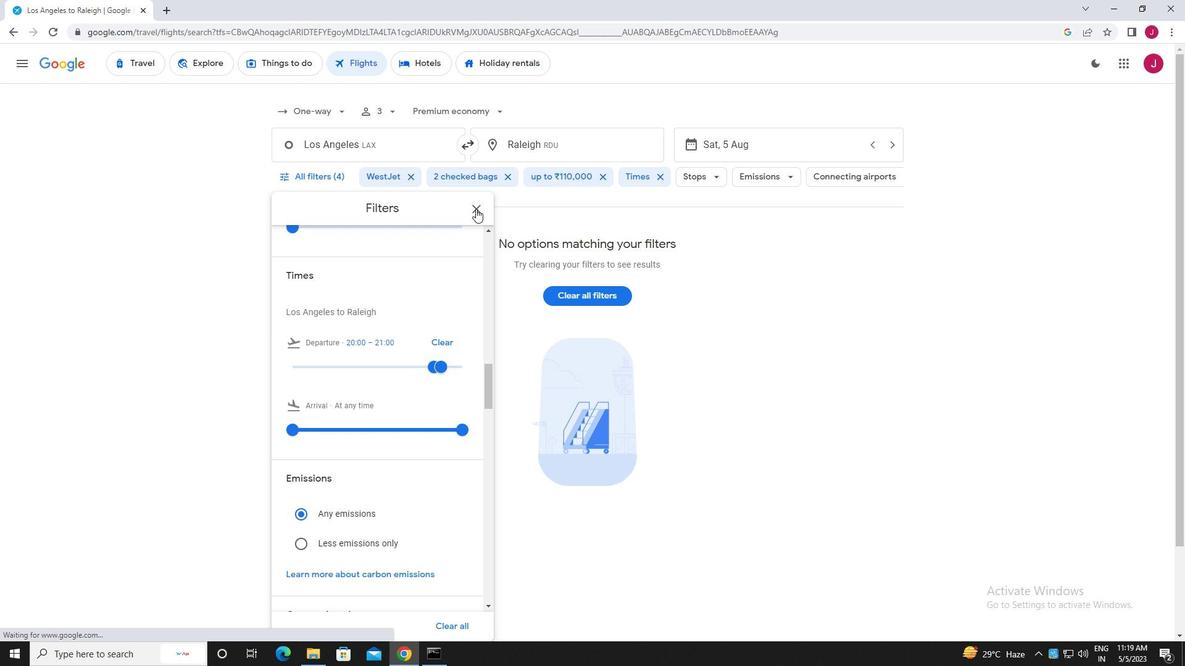 
Action: Mouse moved to (475, 208)
Screenshot: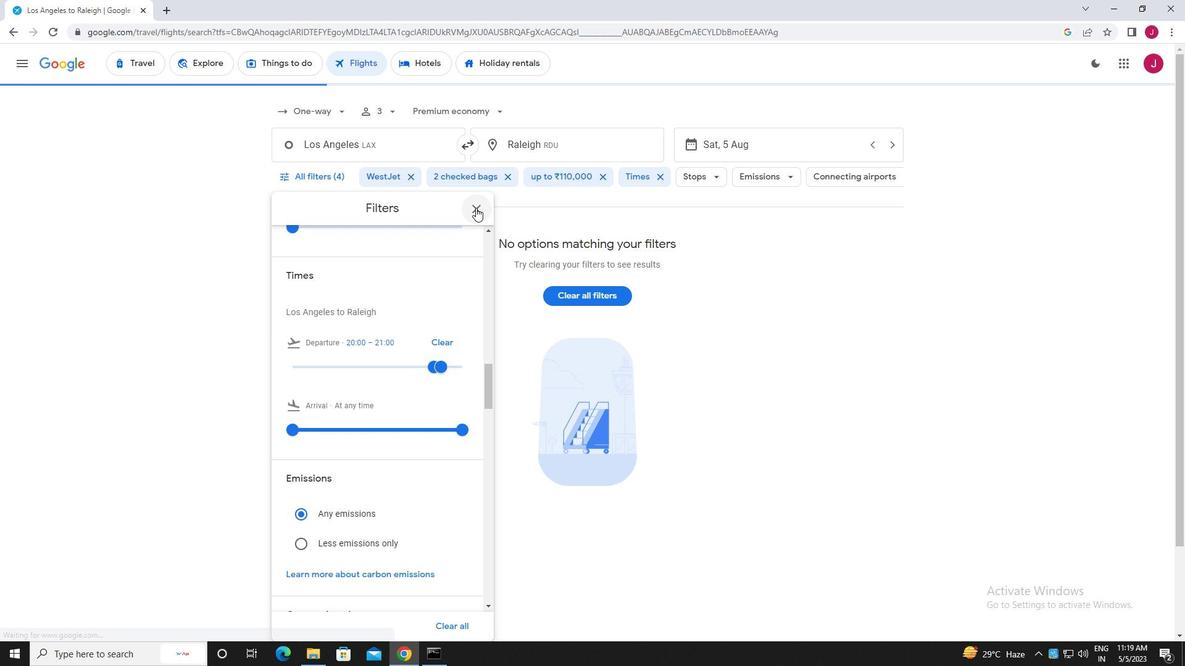 
